 Task: Find a place to stay in Kanuma, Japan, from June 6th to June 8th for 2 guests, with 1 bedroom, 2 beds, 1 bathroom, a private room, Wifi, and self check-in, within a price range of ₹7000 to ₹12000.
Action: Mouse moved to (437, 106)
Screenshot: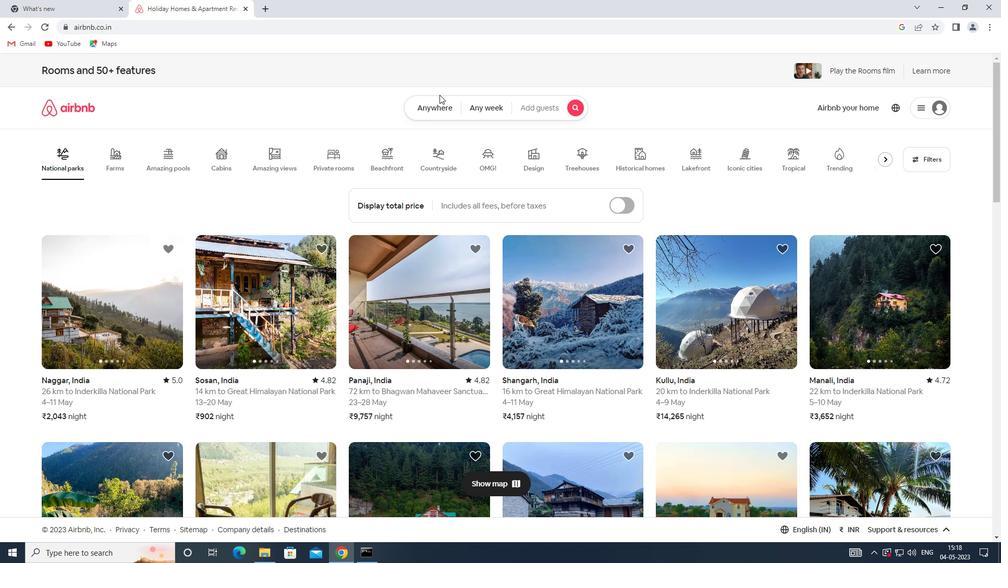 
Action: Mouse pressed left at (437, 106)
Screenshot: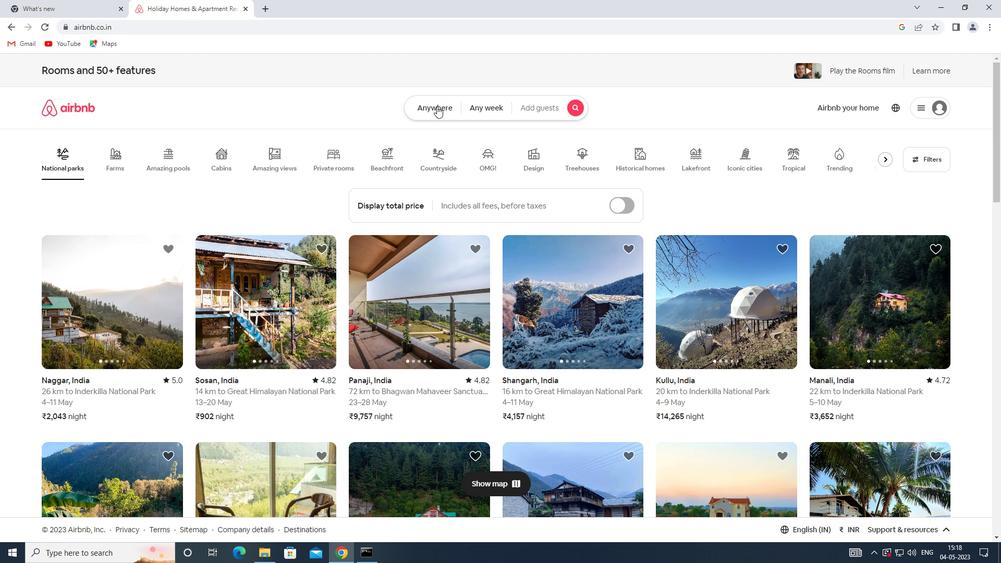 
Action: Mouse moved to (320, 158)
Screenshot: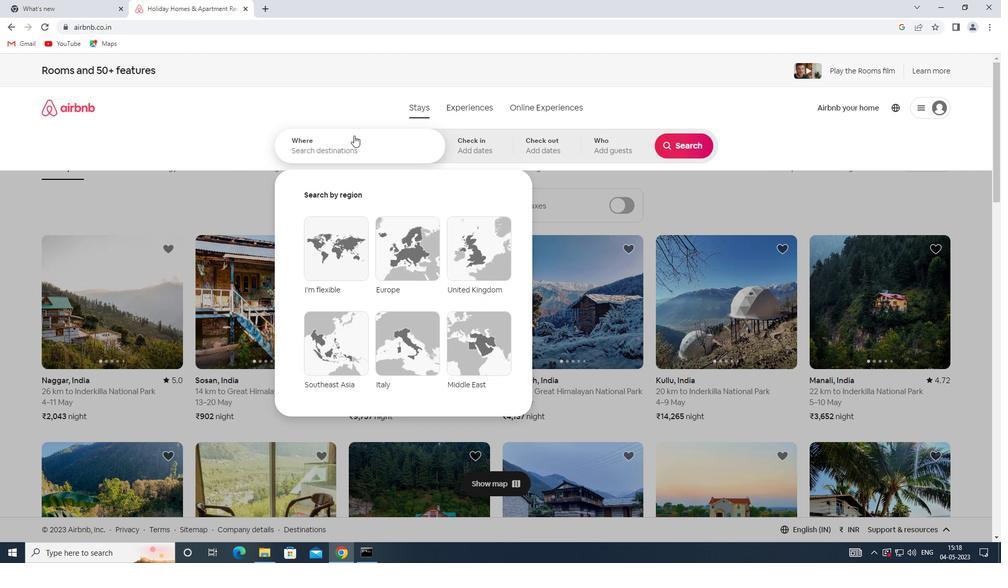 
Action: Mouse pressed left at (320, 158)
Screenshot: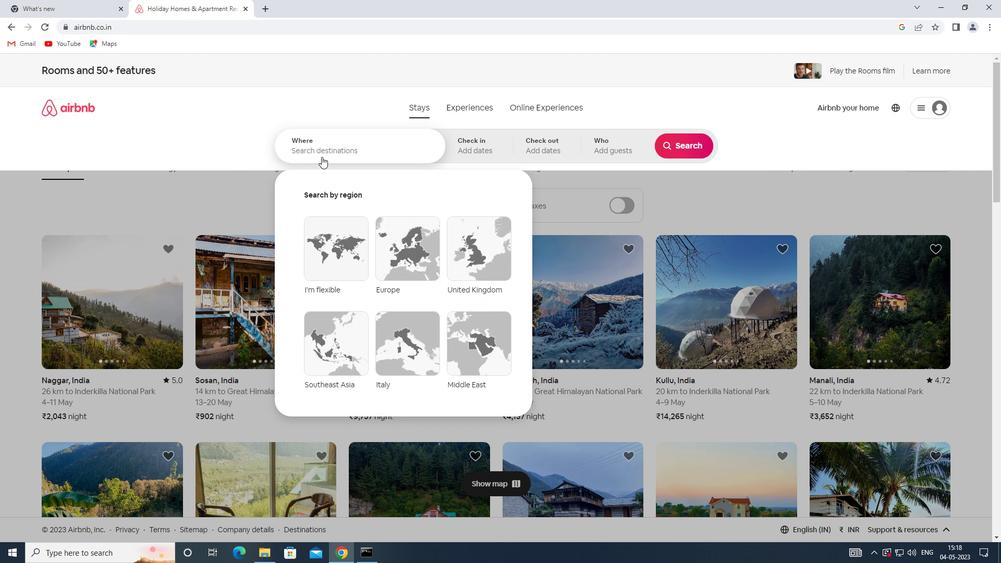 
Action: Mouse moved to (319, 158)
Screenshot: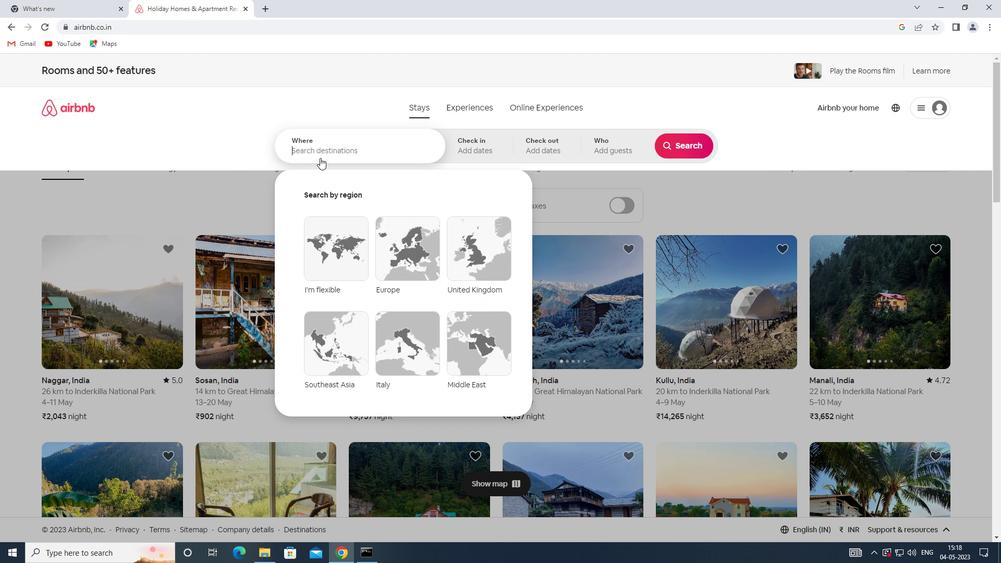 
Action: Key pressed <Key.shift>KANUMA,<Key.shift><Key.shift><Key.shift><Key.shift><Key.shift><Key.shift><Key.shift><Key.shift><Key.shift><Key.shift><Key.shift><Key.shift><Key.shift>JAPAN
Screenshot: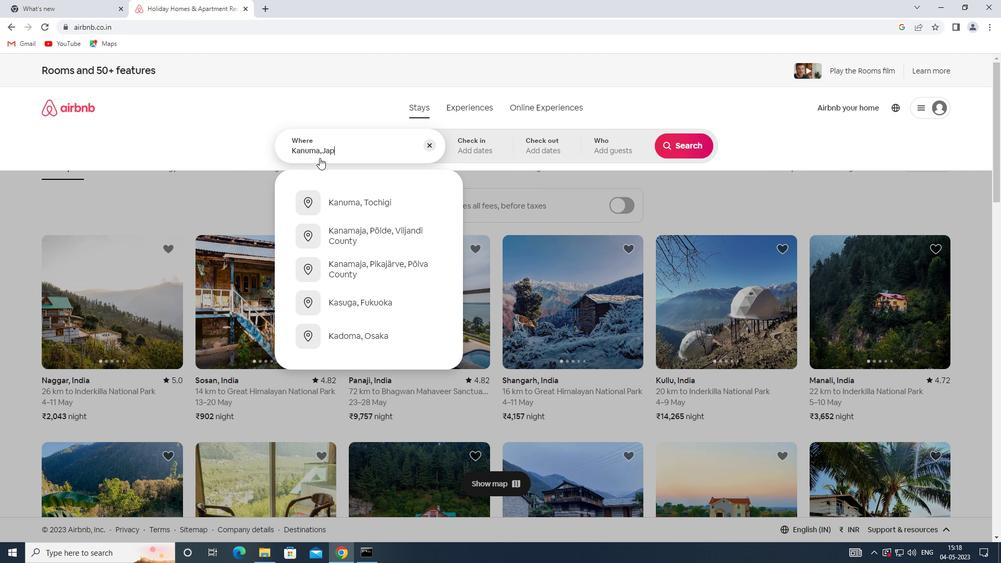 
Action: Mouse moved to (435, 150)
Screenshot: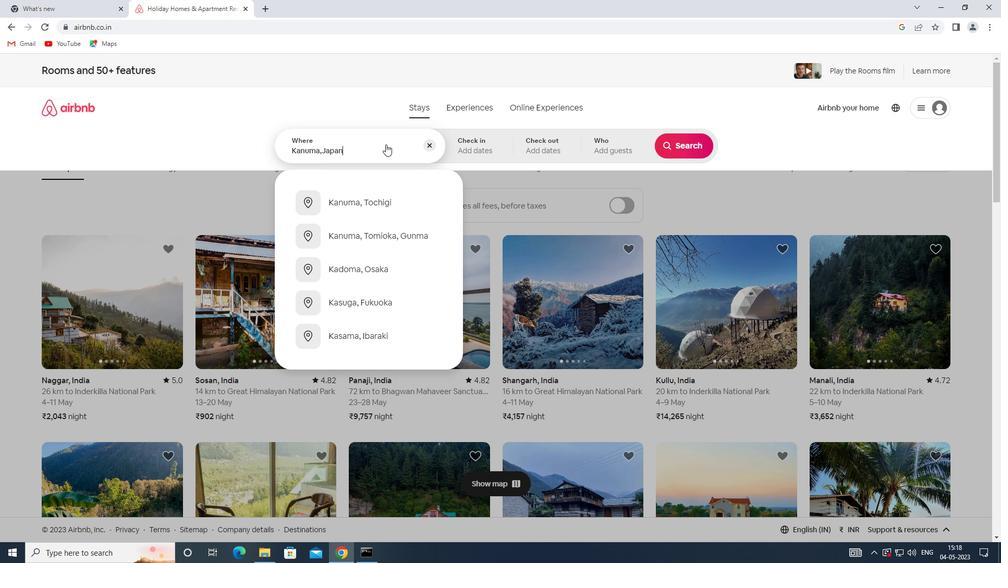 
Action: Mouse pressed left at (435, 150)
Screenshot: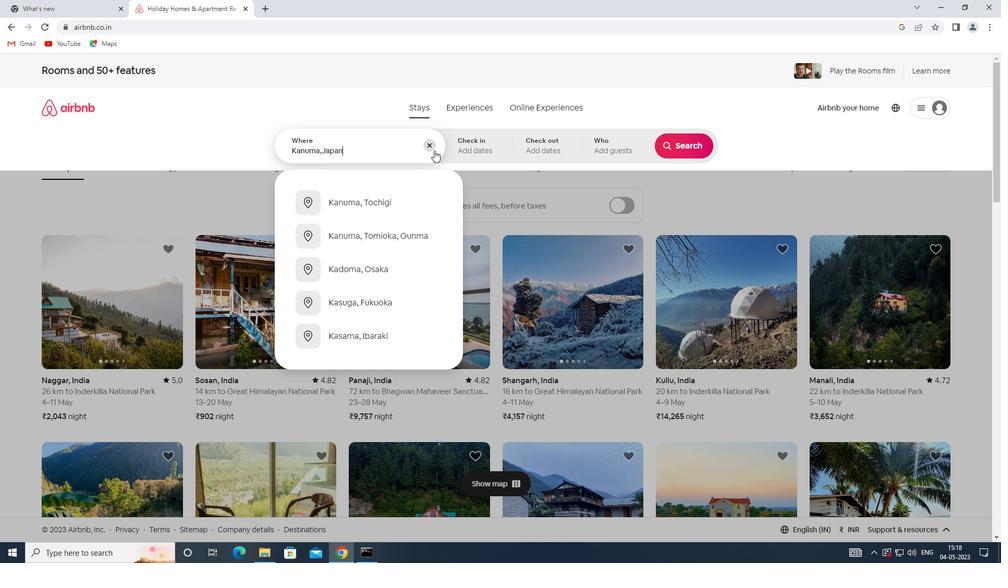 
Action: Mouse moved to (465, 152)
Screenshot: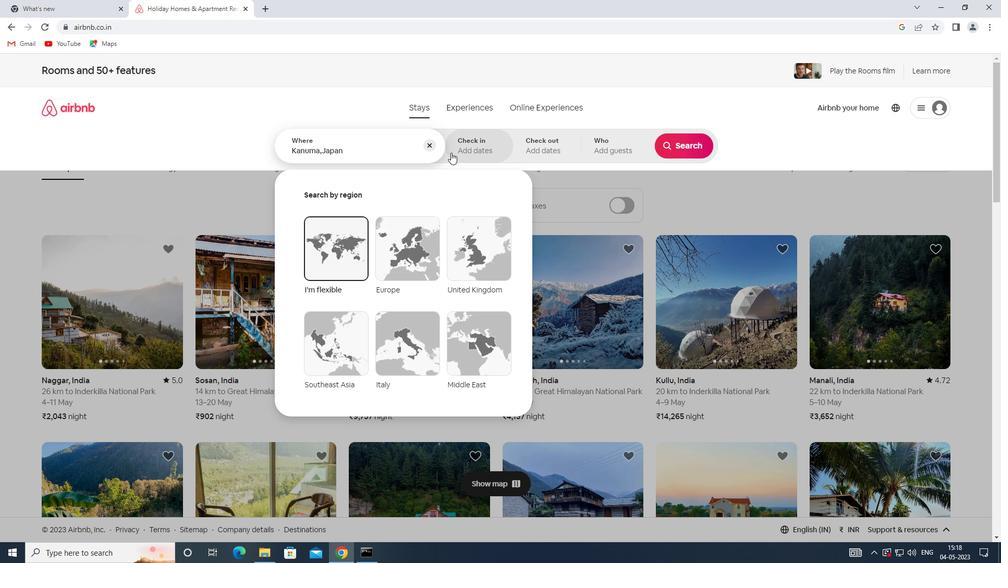 
Action: Mouse pressed left at (465, 152)
Screenshot: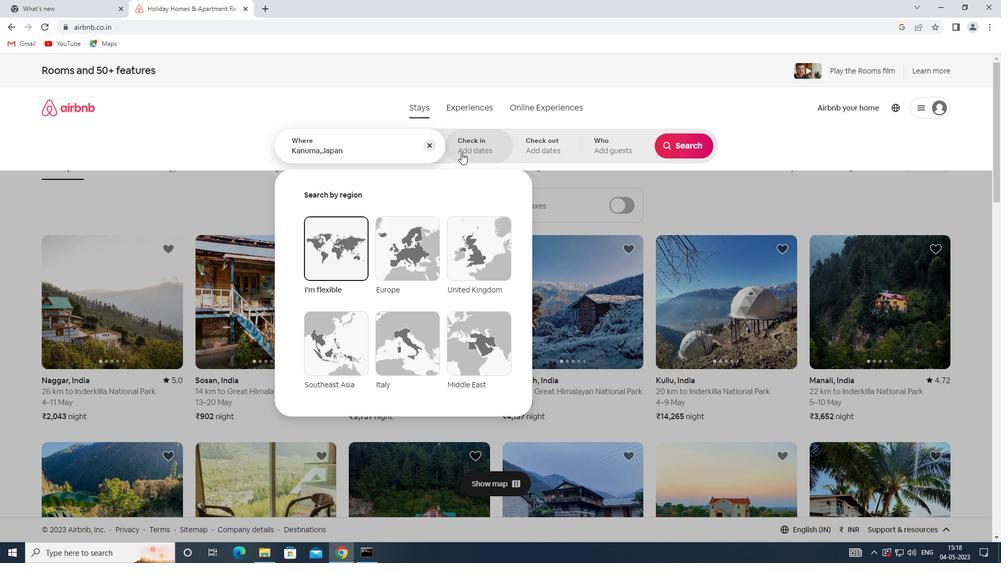 
Action: Mouse moved to (573, 298)
Screenshot: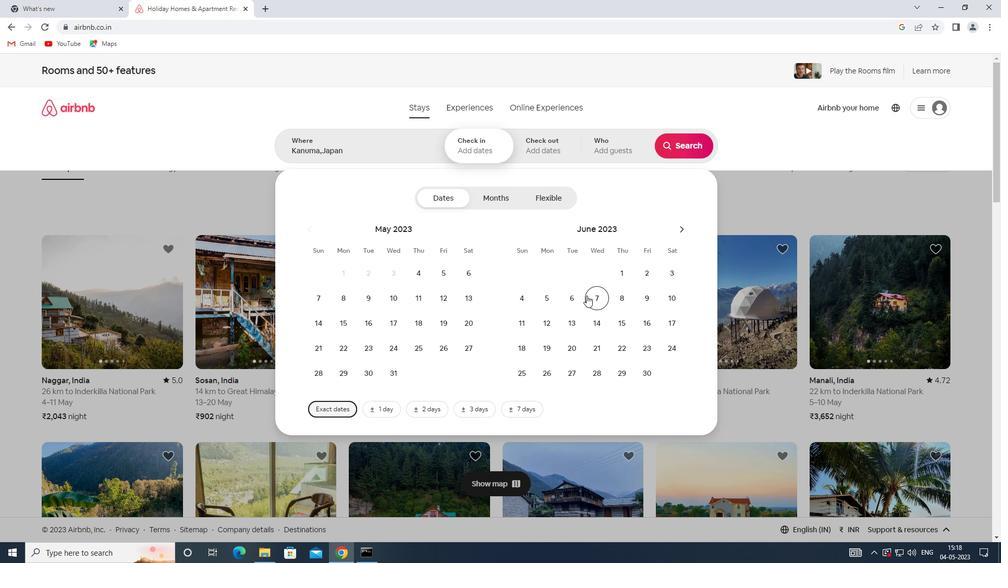 
Action: Mouse pressed left at (573, 298)
Screenshot: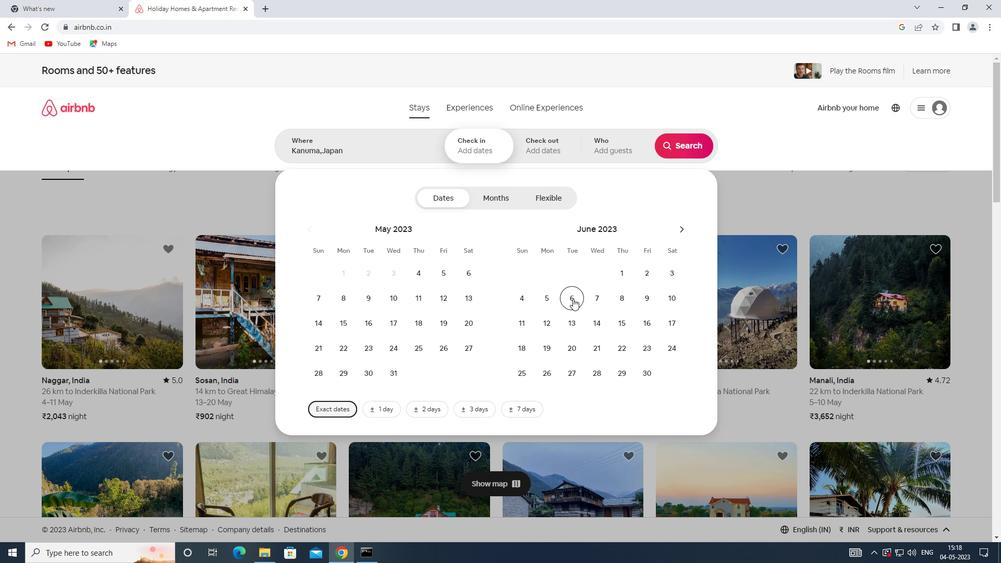 
Action: Mouse moved to (618, 298)
Screenshot: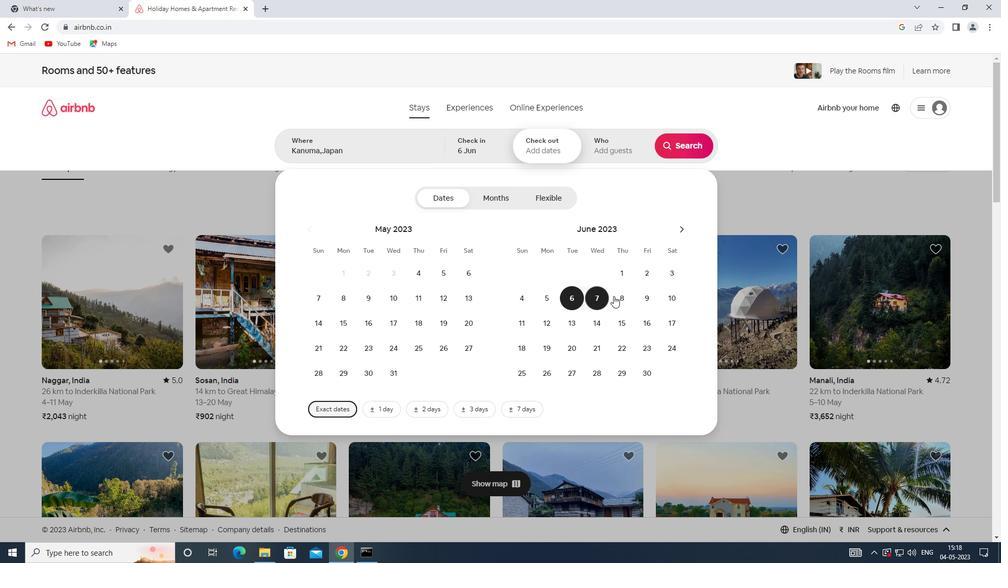 
Action: Mouse pressed left at (618, 298)
Screenshot: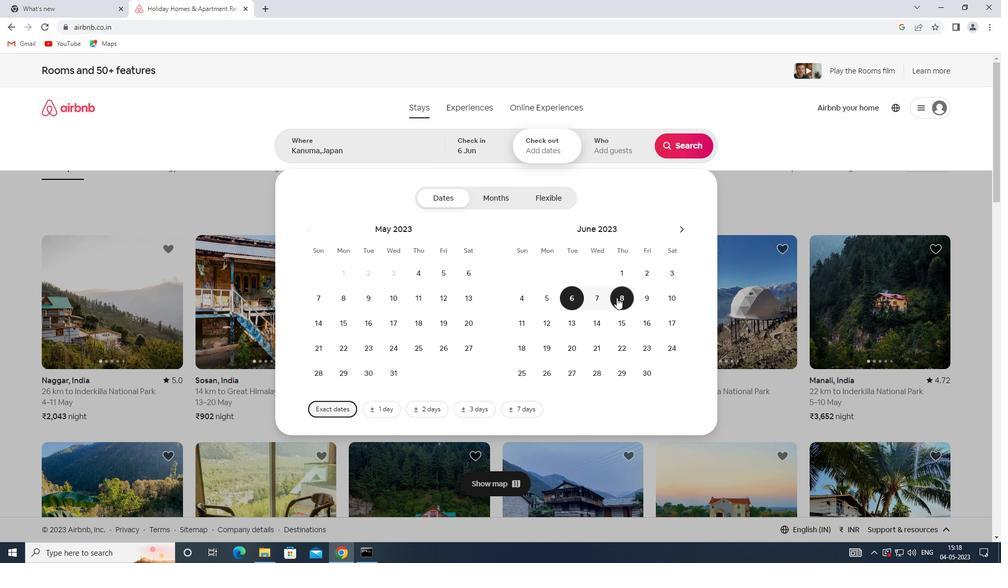 
Action: Mouse moved to (609, 146)
Screenshot: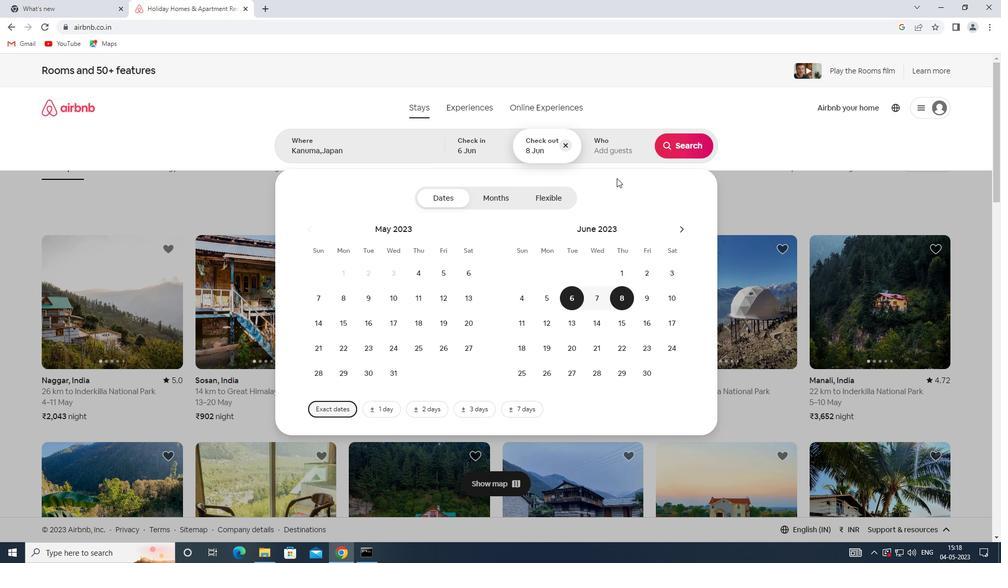 
Action: Mouse pressed left at (609, 146)
Screenshot: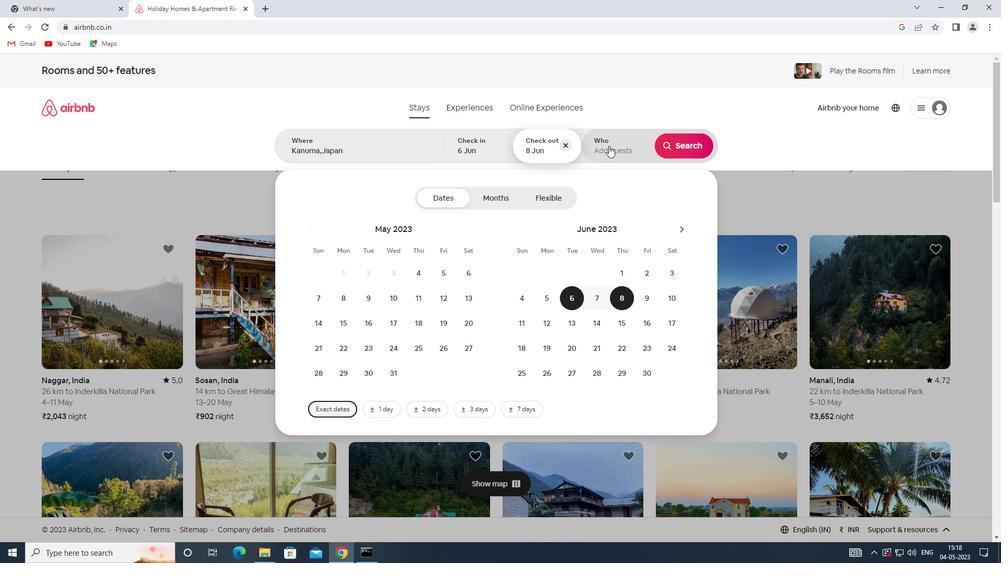 
Action: Mouse moved to (688, 199)
Screenshot: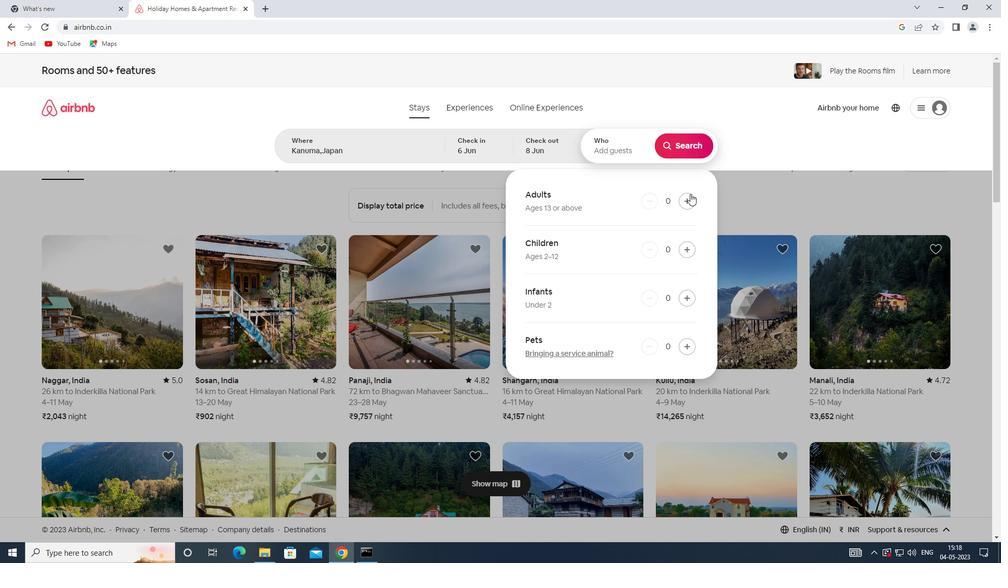 
Action: Mouse pressed left at (688, 199)
Screenshot: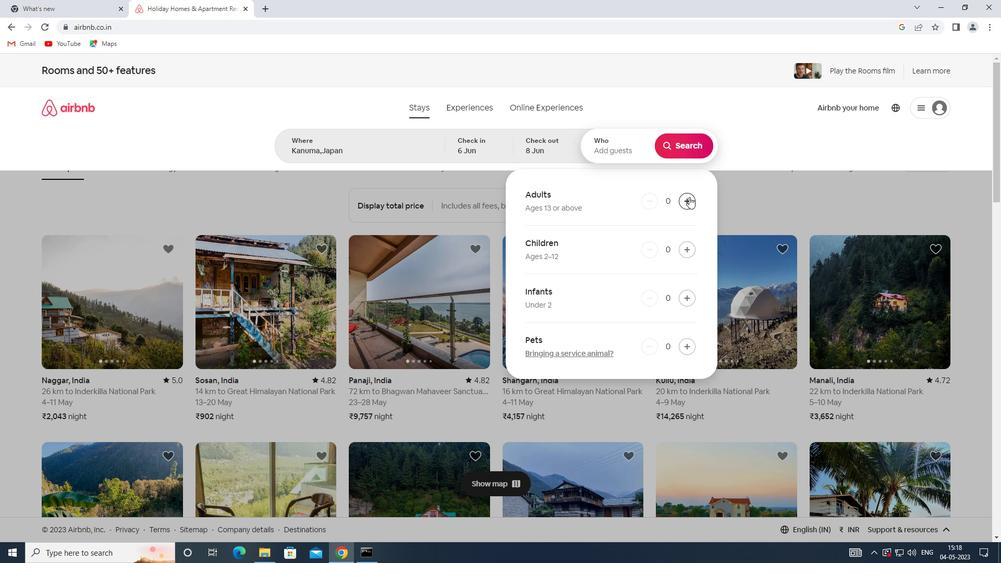 
Action: Mouse moved to (688, 200)
Screenshot: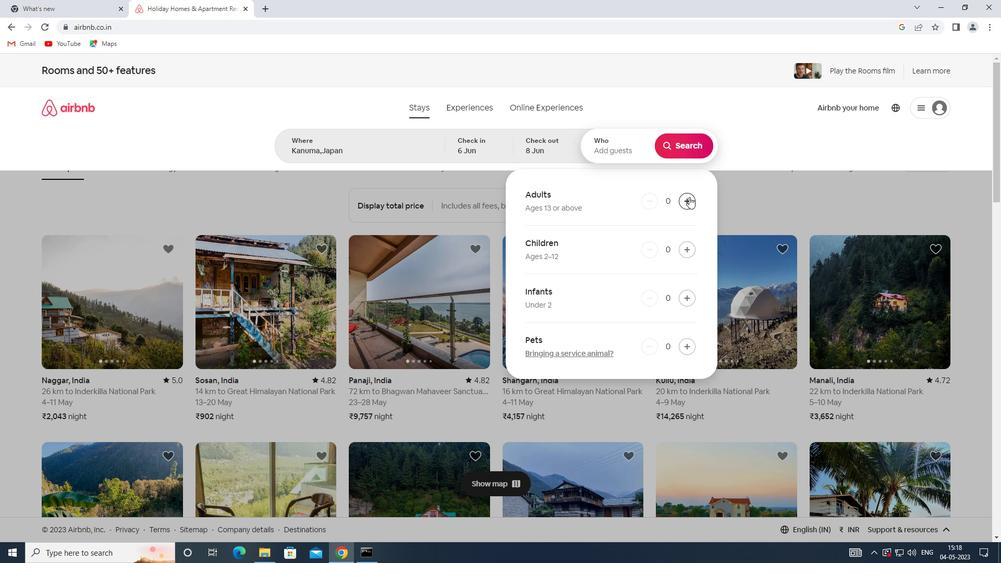 
Action: Mouse pressed left at (688, 200)
Screenshot: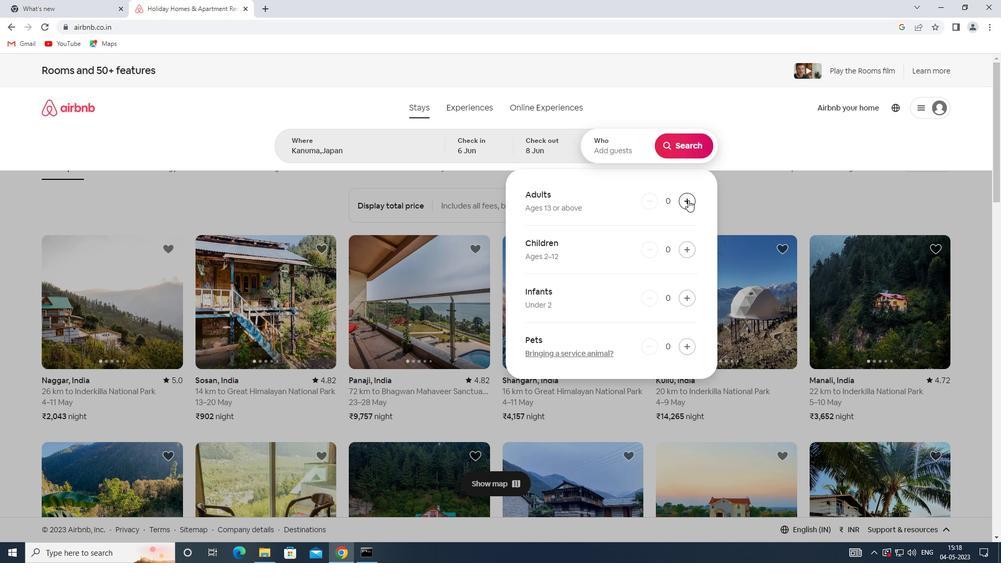
Action: Mouse moved to (686, 144)
Screenshot: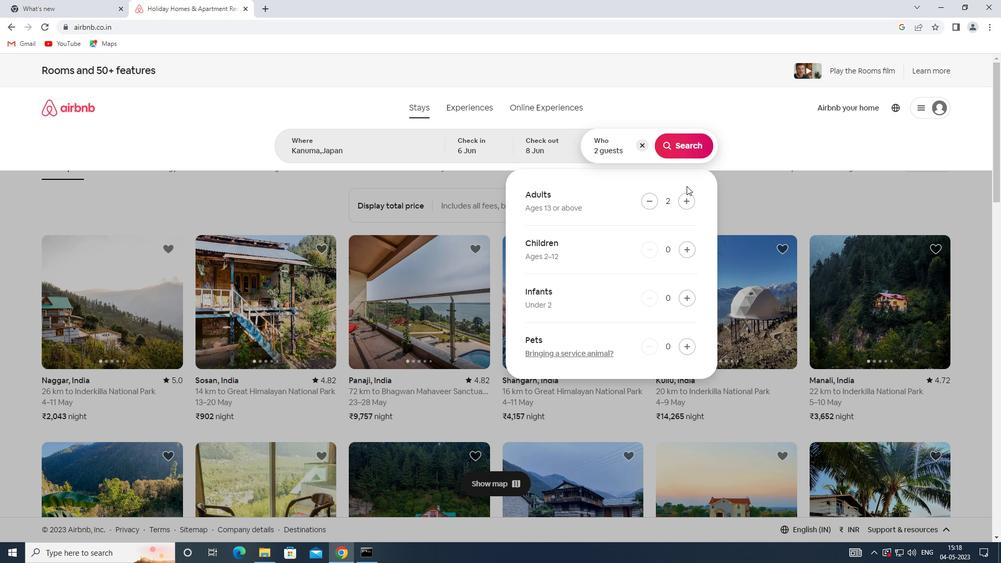 
Action: Mouse pressed left at (686, 144)
Screenshot: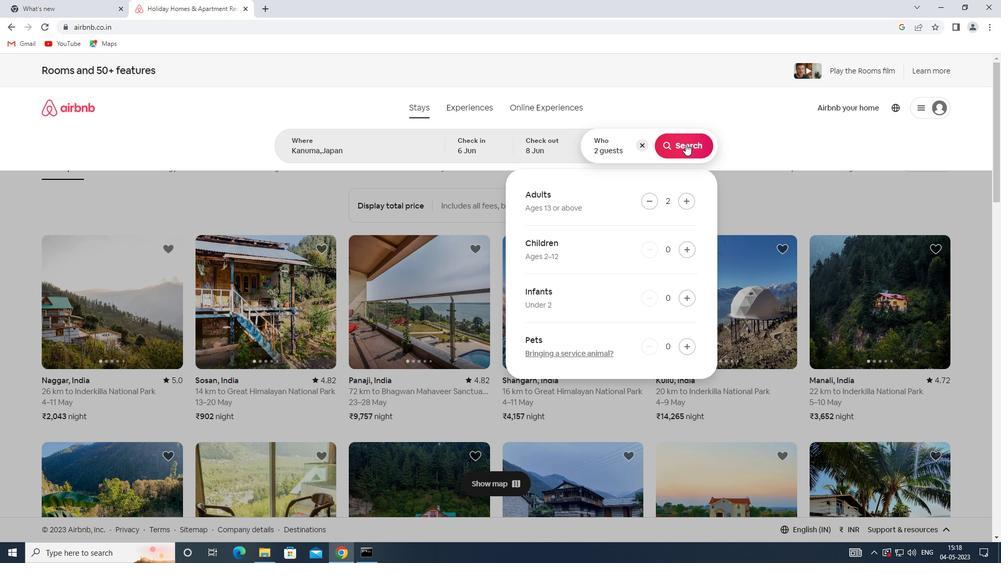 
Action: Mouse moved to (965, 114)
Screenshot: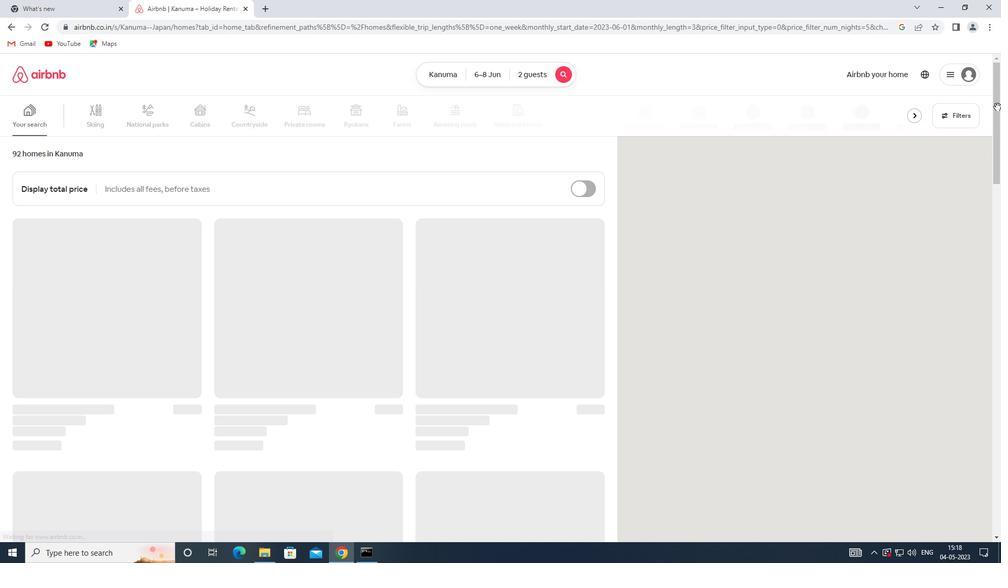 
Action: Mouse pressed left at (965, 114)
Screenshot: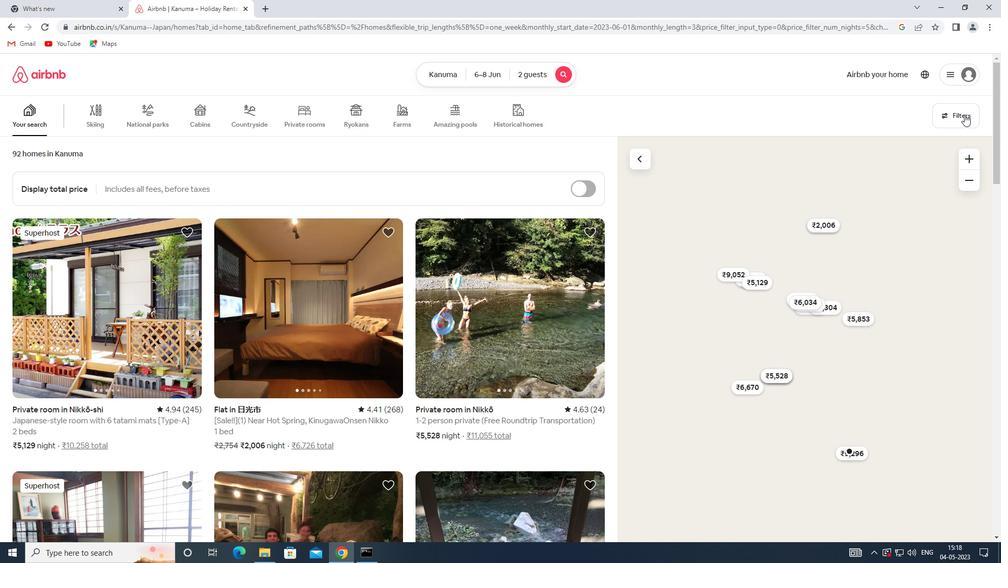 
Action: Mouse moved to (370, 243)
Screenshot: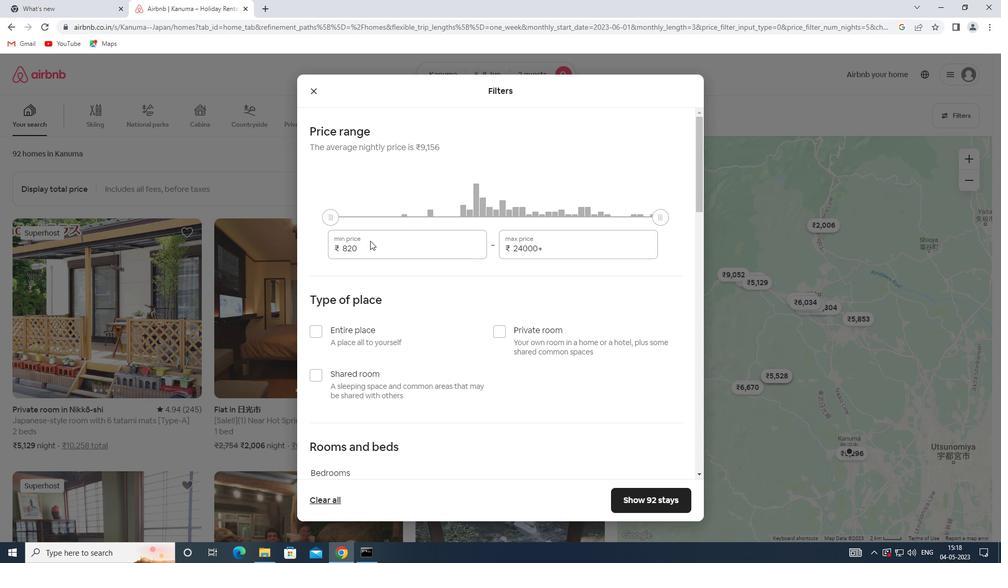 
Action: Mouse pressed left at (370, 243)
Screenshot: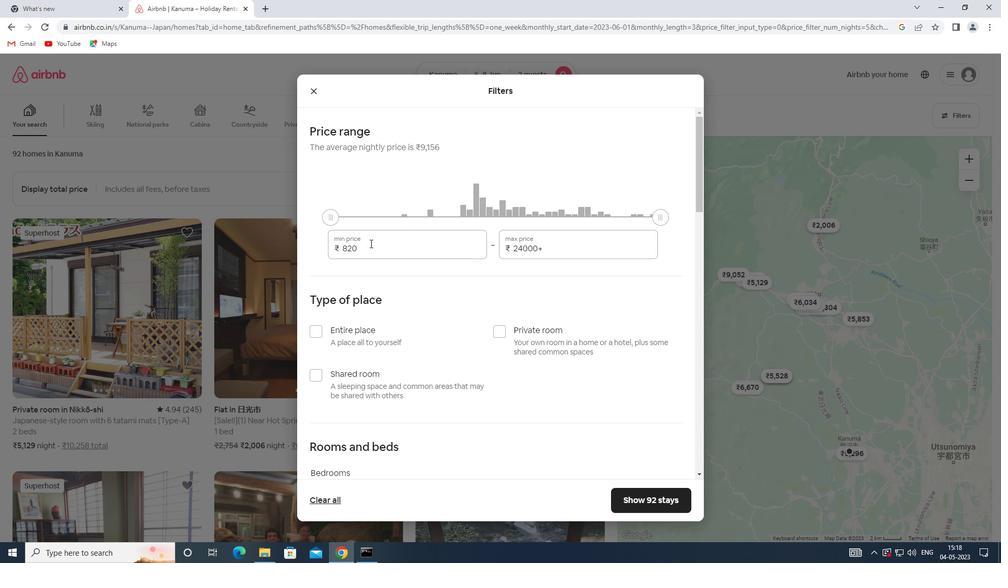 
Action: Mouse moved to (325, 244)
Screenshot: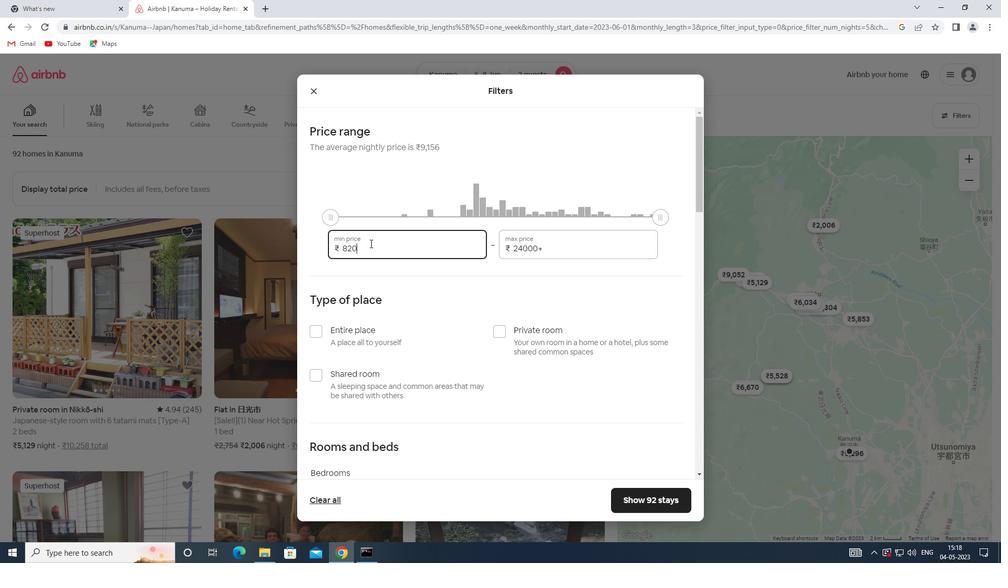 
Action: Key pressed 7000
Screenshot: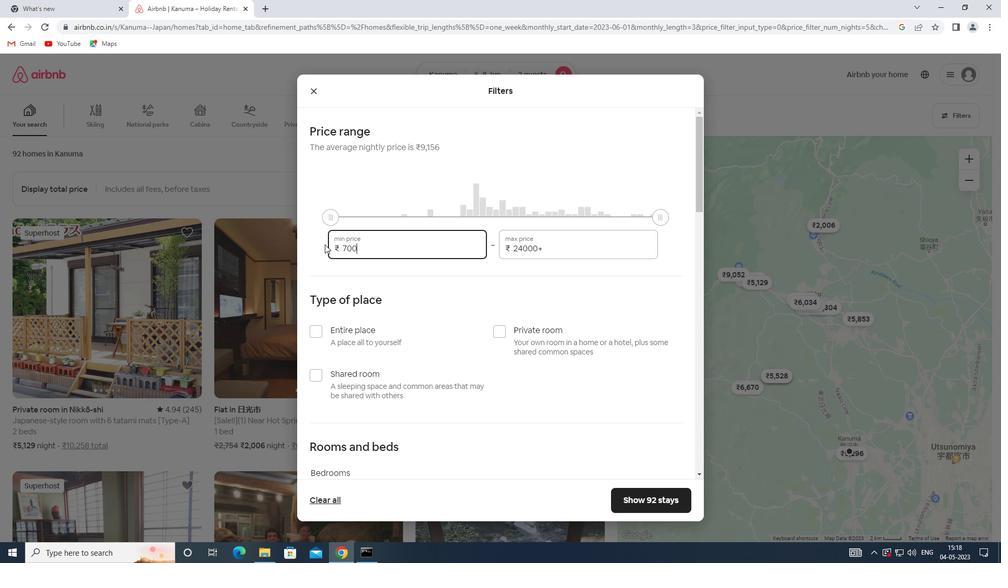 
Action: Mouse moved to (554, 248)
Screenshot: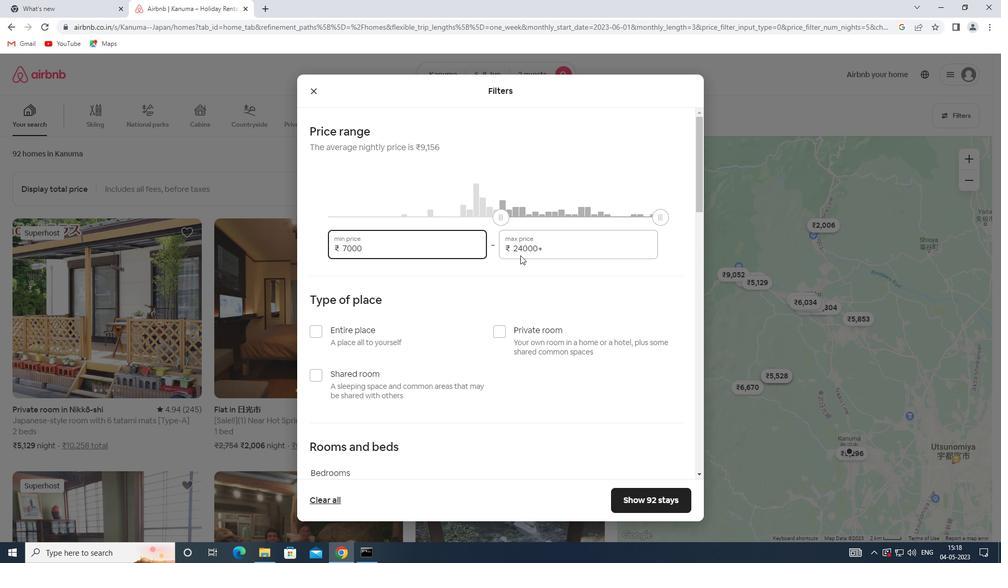 
Action: Mouse pressed left at (554, 248)
Screenshot: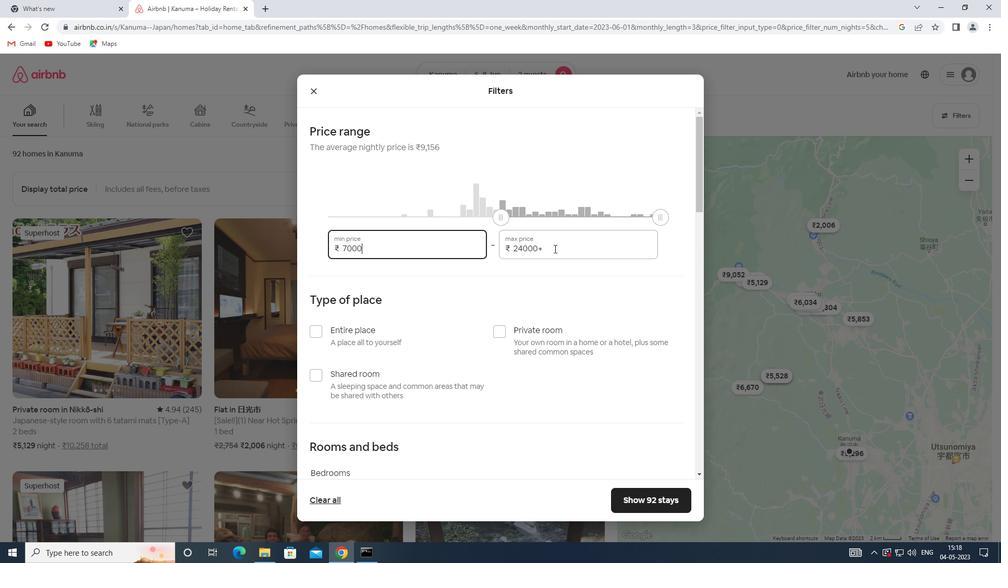 
Action: Mouse moved to (453, 256)
Screenshot: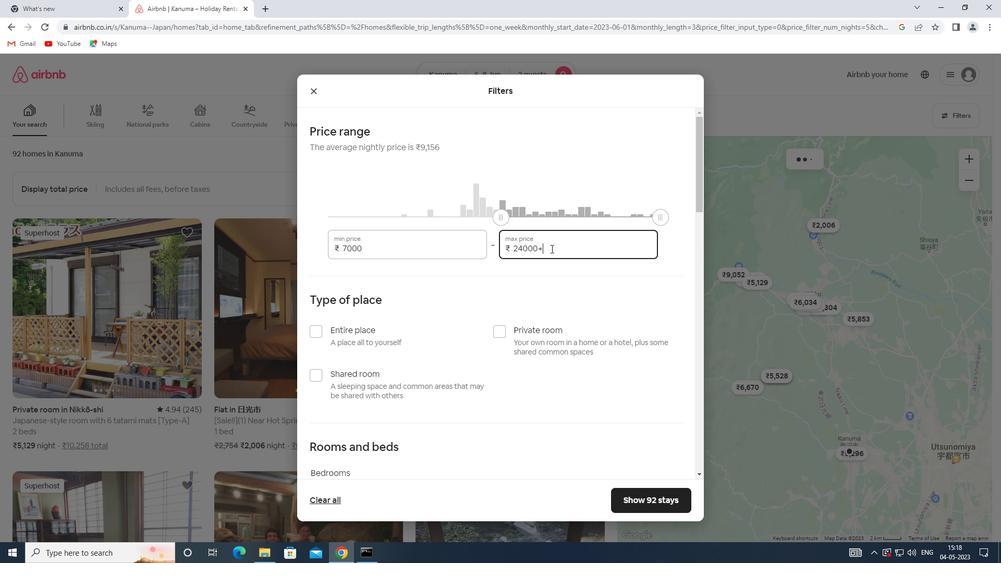 
Action: Key pressed 12000
Screenshot: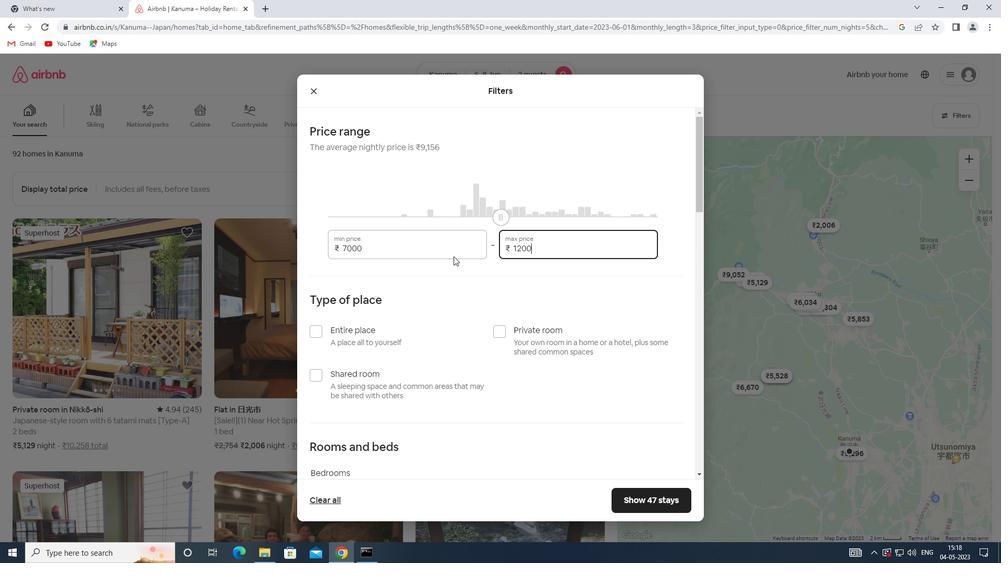 
Action: Mouse scrolled (453, 256) with delta (0, 0)
Screenshot: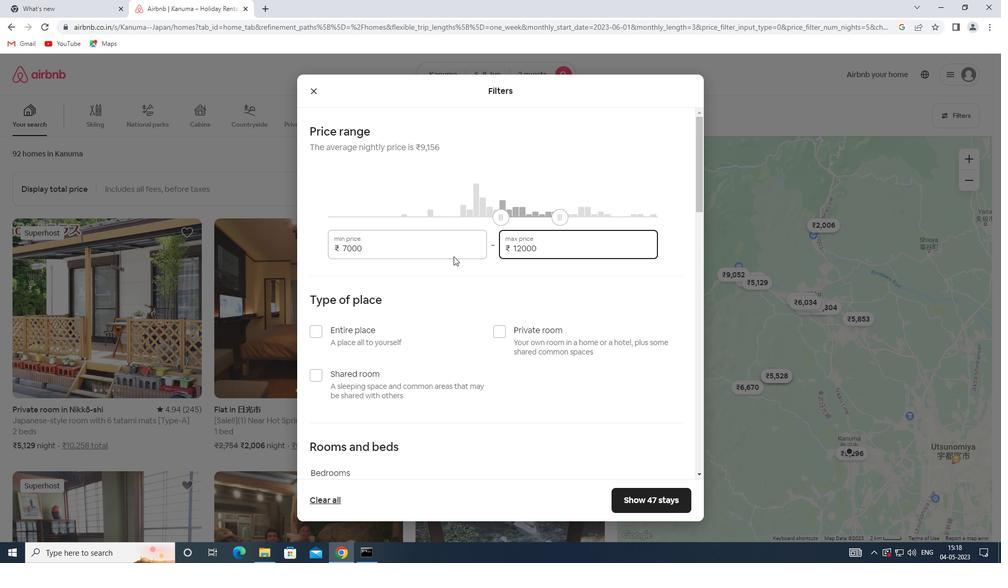 
Action: Mouse scrolled (453, 256) with delta (0, 0)
Screenshot: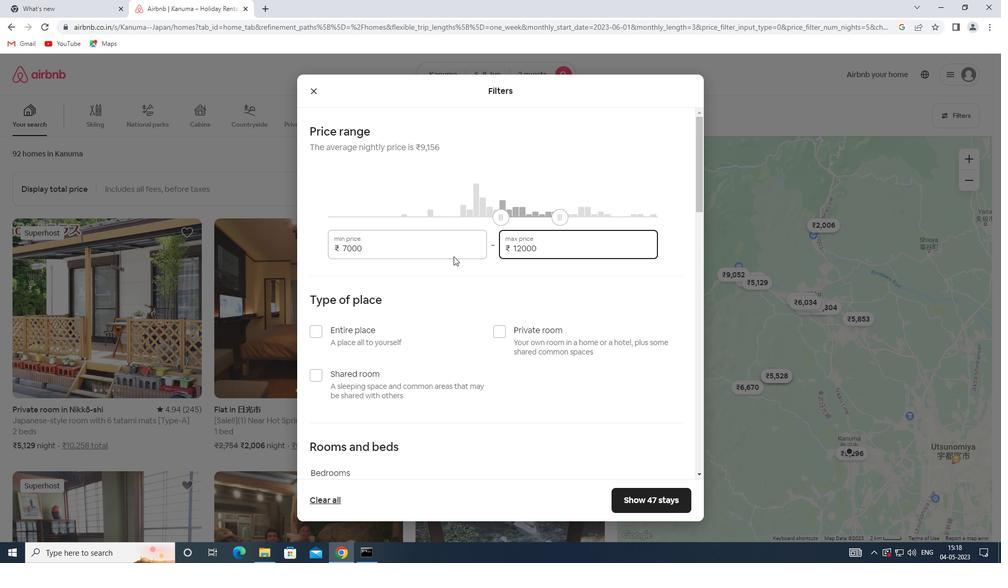 
Action: Mouse moved to (501, 226)
Screenshot: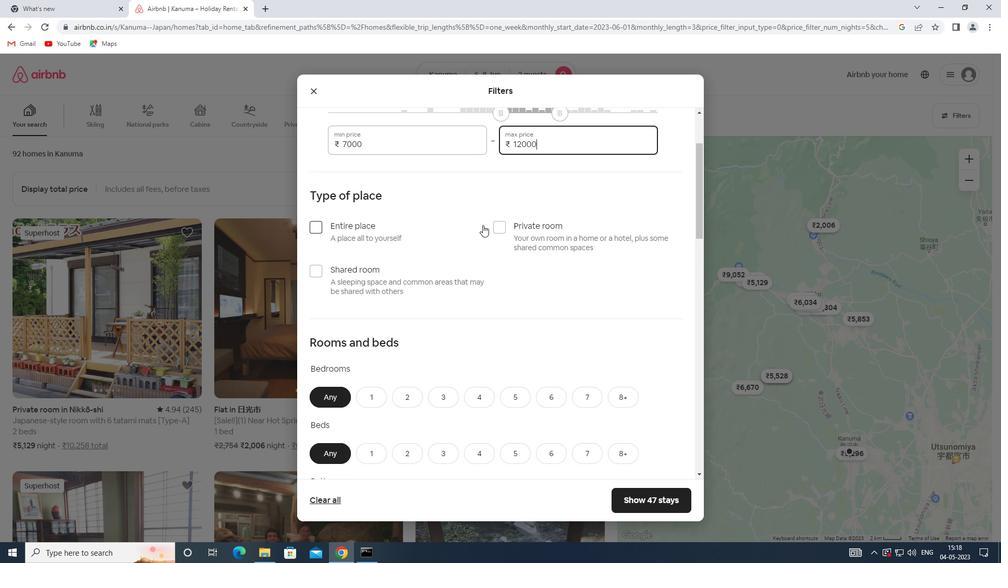 
Action: Mouse pressed left at (501, 226)
Screenshot: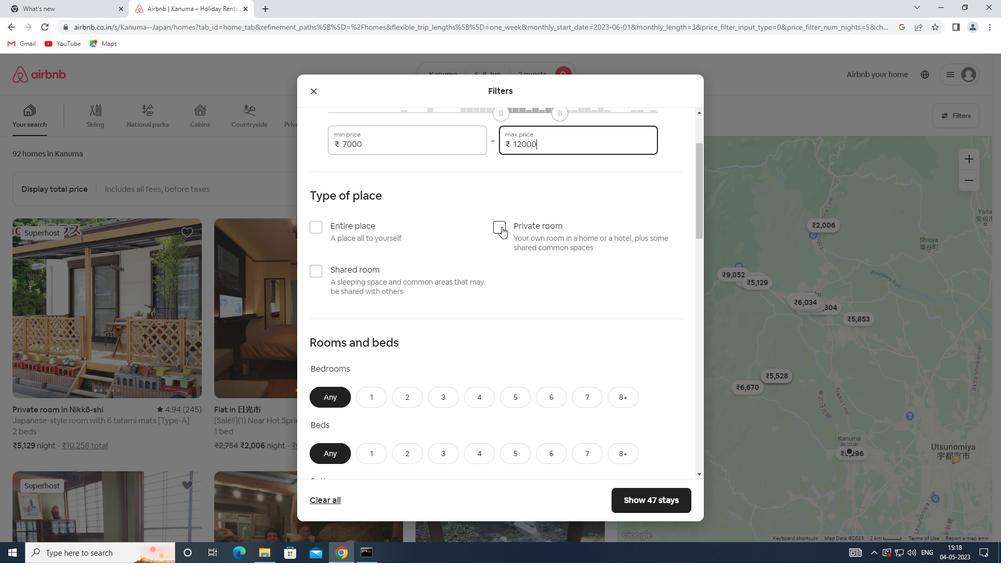 
Action: Mouse moved to (414, 259)
Screenshot: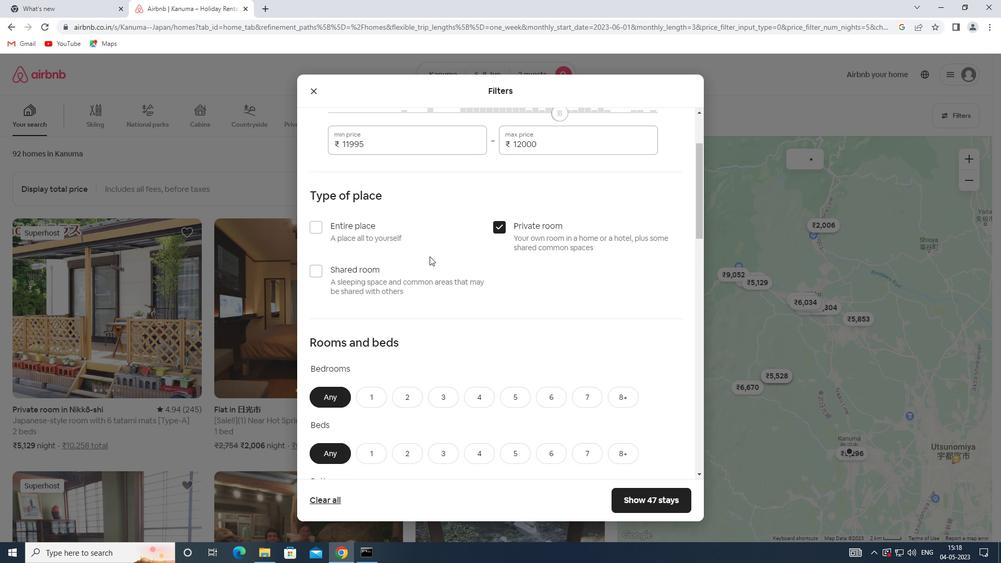 
Action: Mouse scrolled (414, 258) with delta (0, 0)
Screenshot: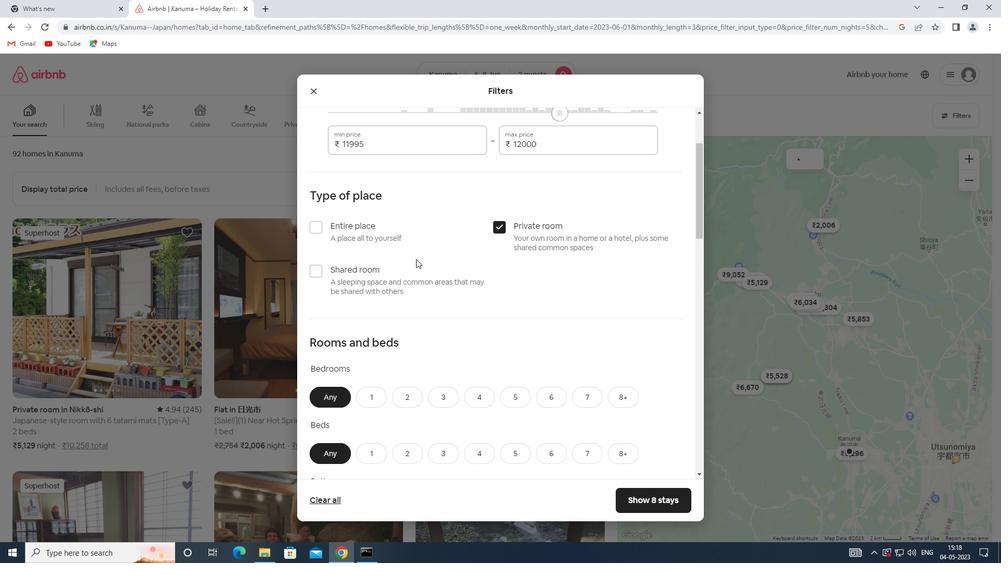 
Action: Mouse scrolled (414, 258) with delta (0, 0)
Screenshot: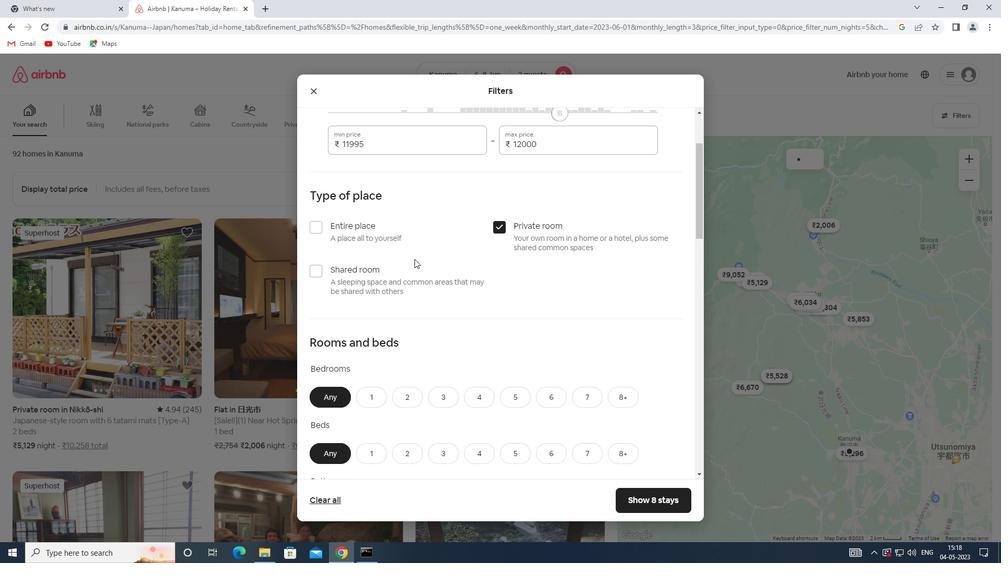 
Action: Mouse scrolled (414, 258) with delta (0, 0)
Screenshot: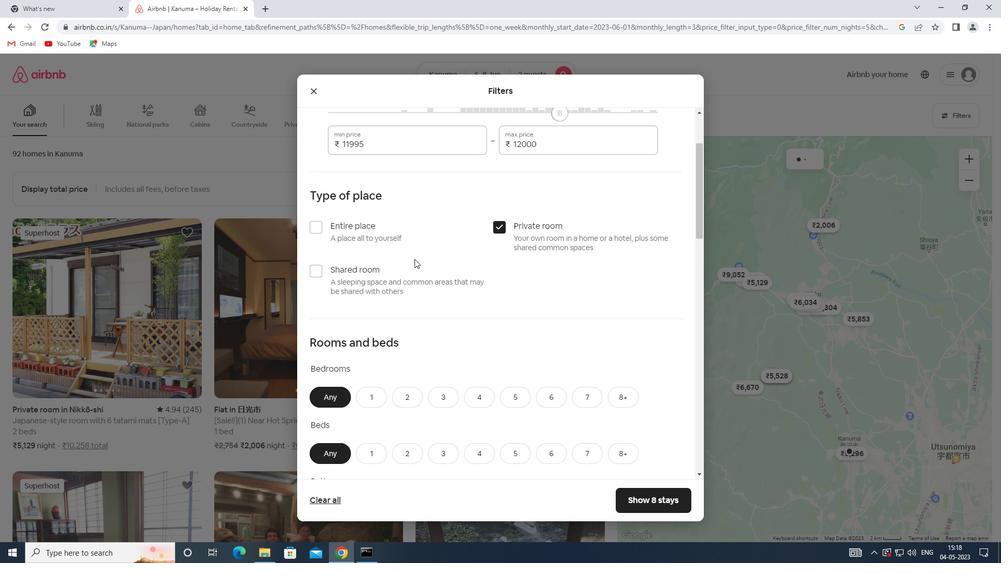 
Action: Mouse moved to (386, 241)
Screenshot: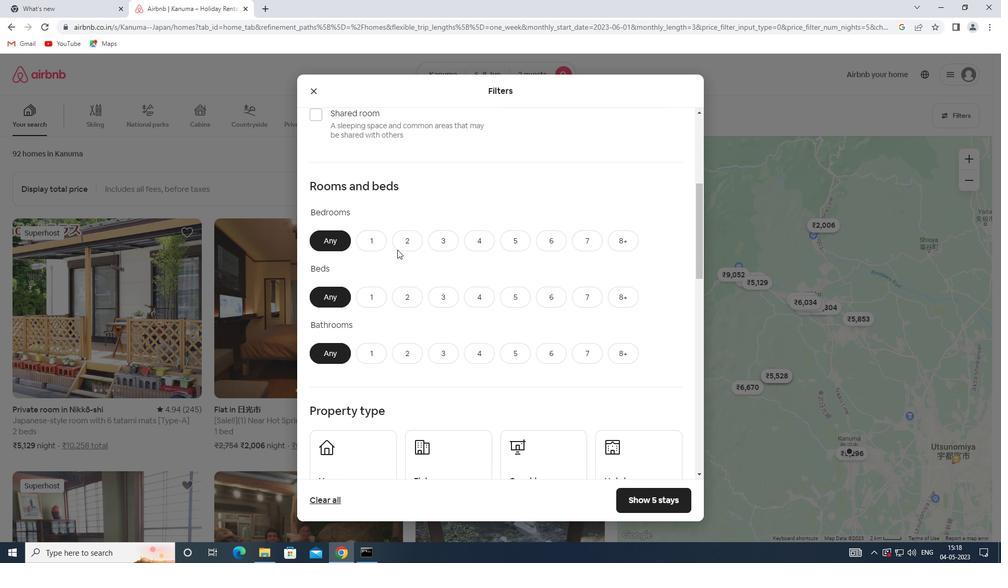 
Action: Mouse pressed left at (386, 241)
Screenshot: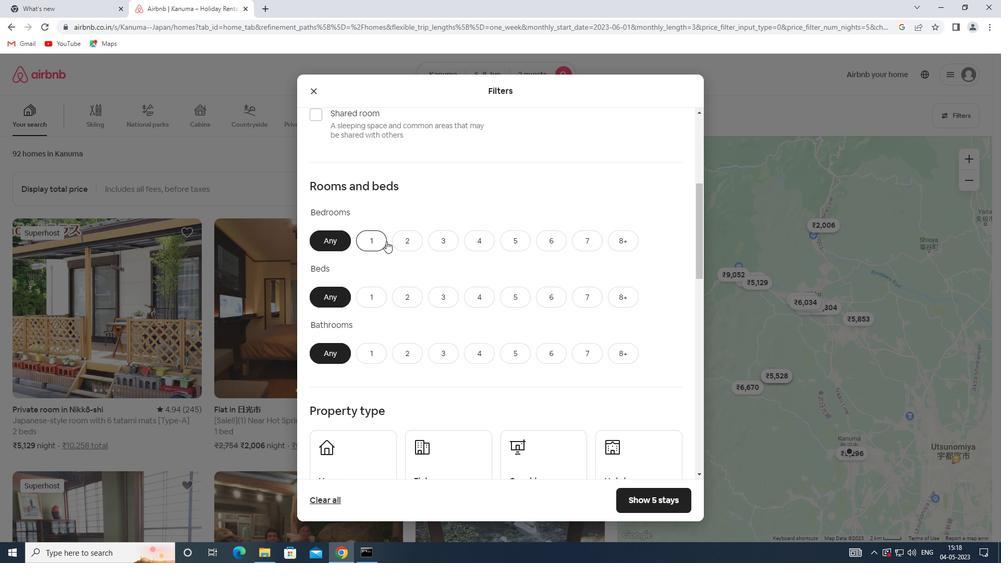 
Action: Mouse moved to (404, 289)
Screenshot: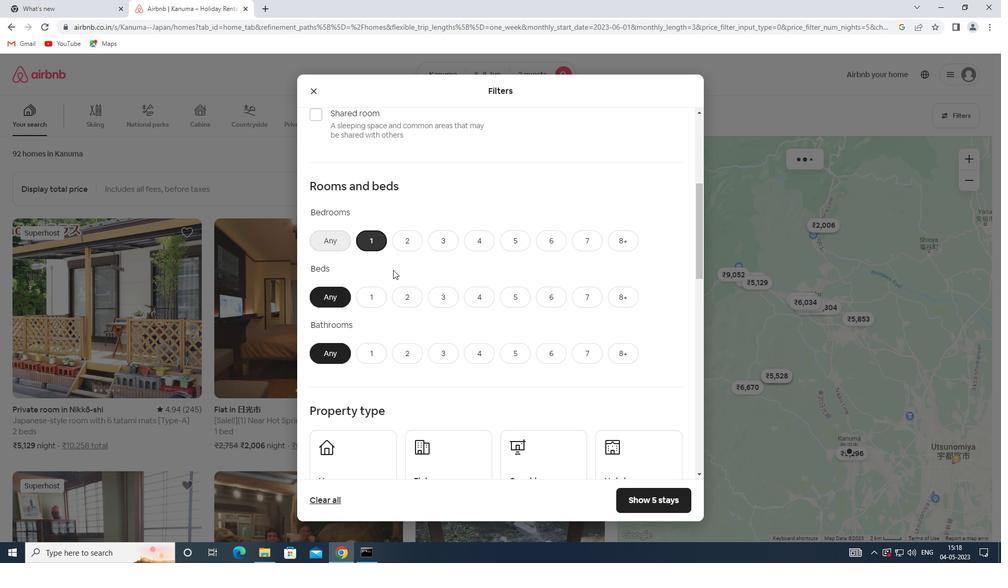 
Action: Mouse pressed left at (404, 289)
Screenshot: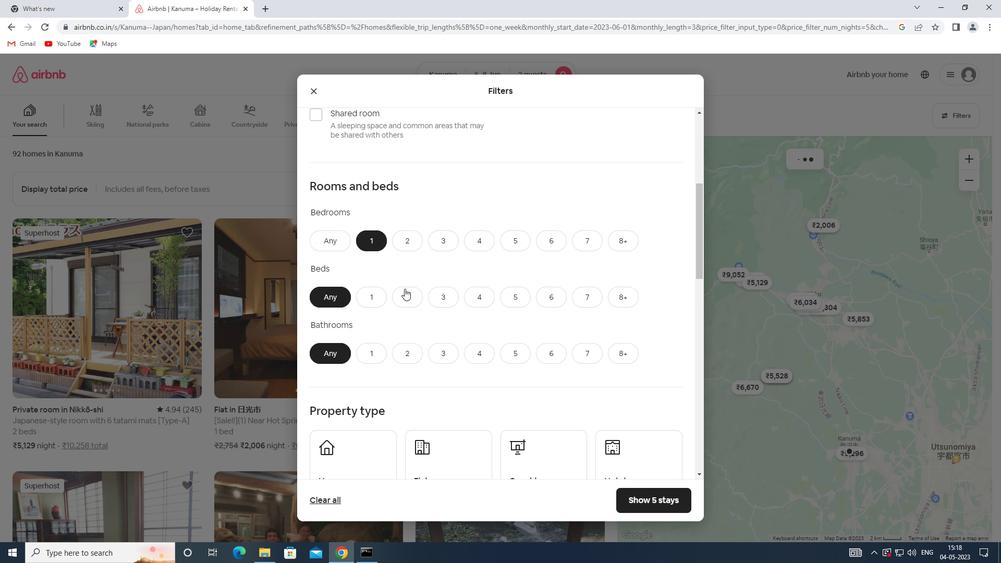 
Action: Mouse moved to (376, 350)
Screenshot: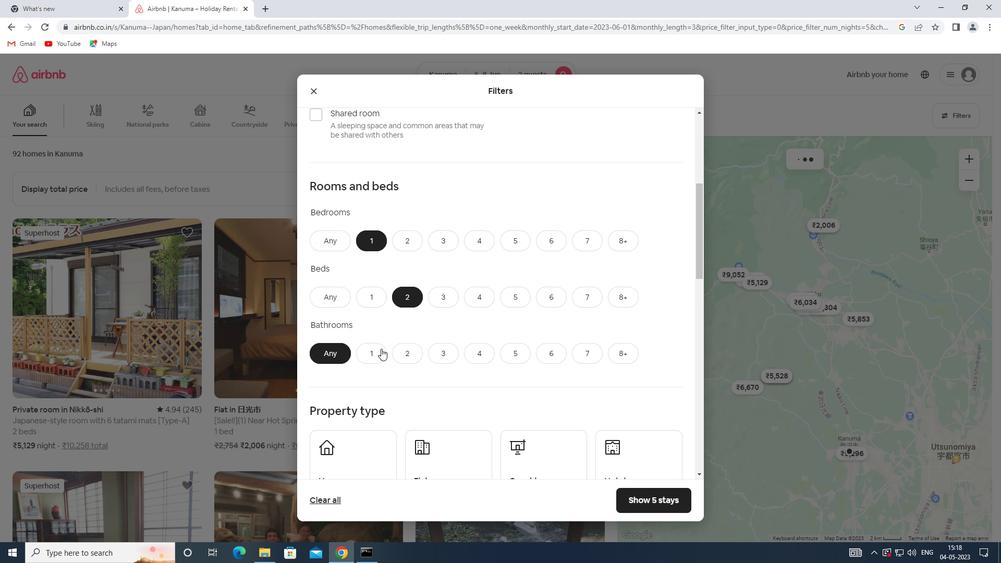 
Action: Mouse pressed left at (376, 350)
Screenshot: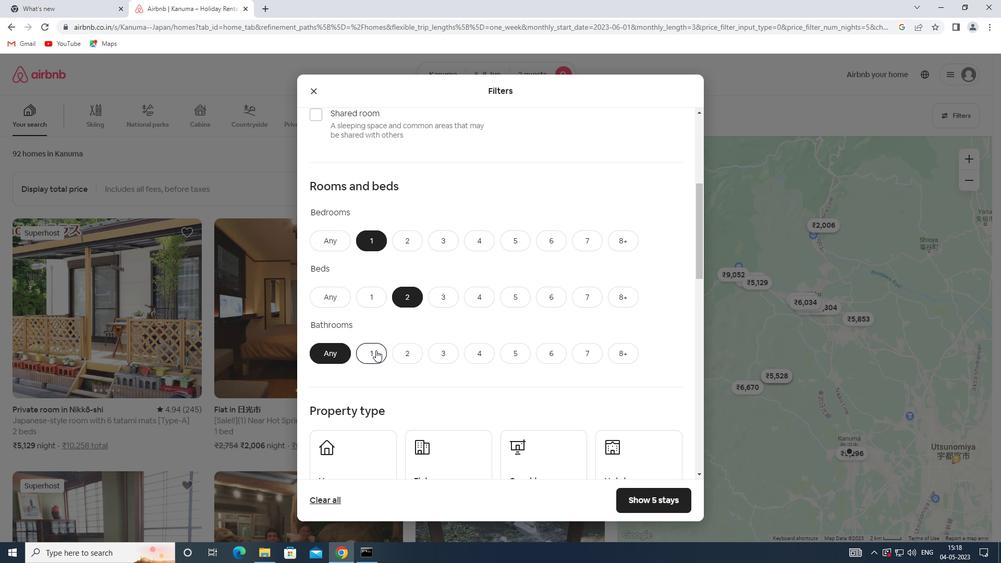 
Action: Mouse scrolled (376, 350) with delta (0, 0)
Screenshot: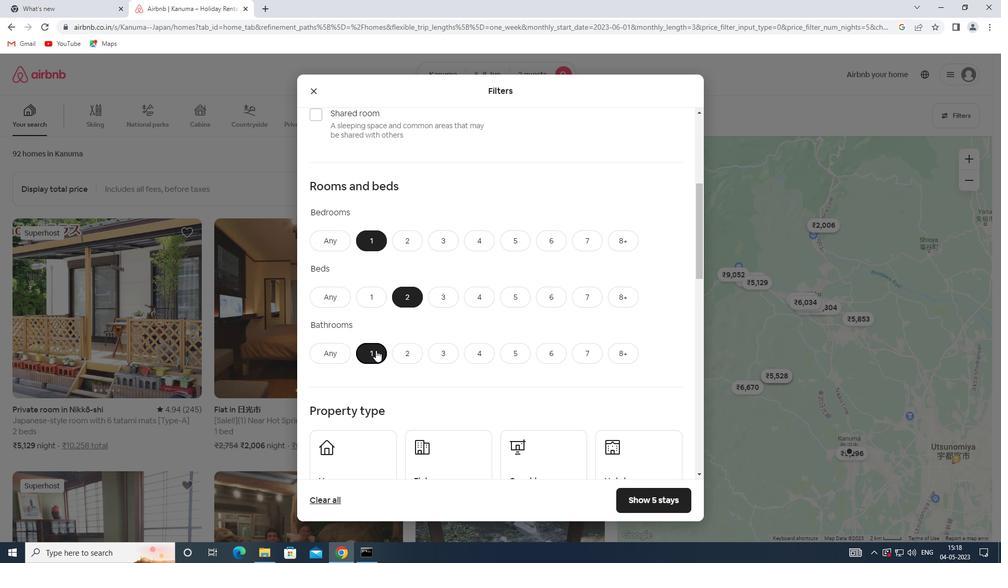 
Action: Mouse moved to (377, 350)
Screenshot: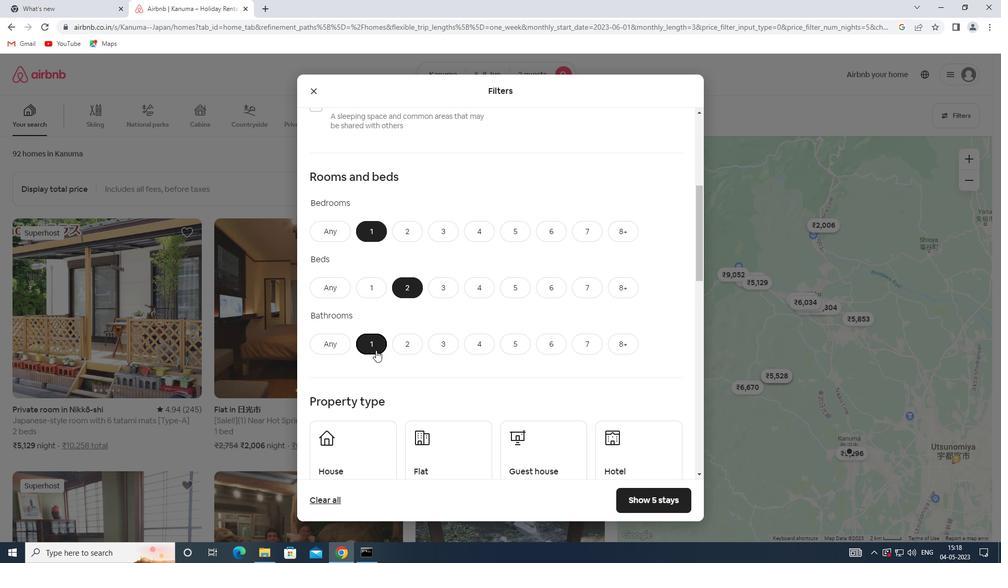 
Action: Mouse scrolled (377, 350) with delta (0, 0)
Screenshot: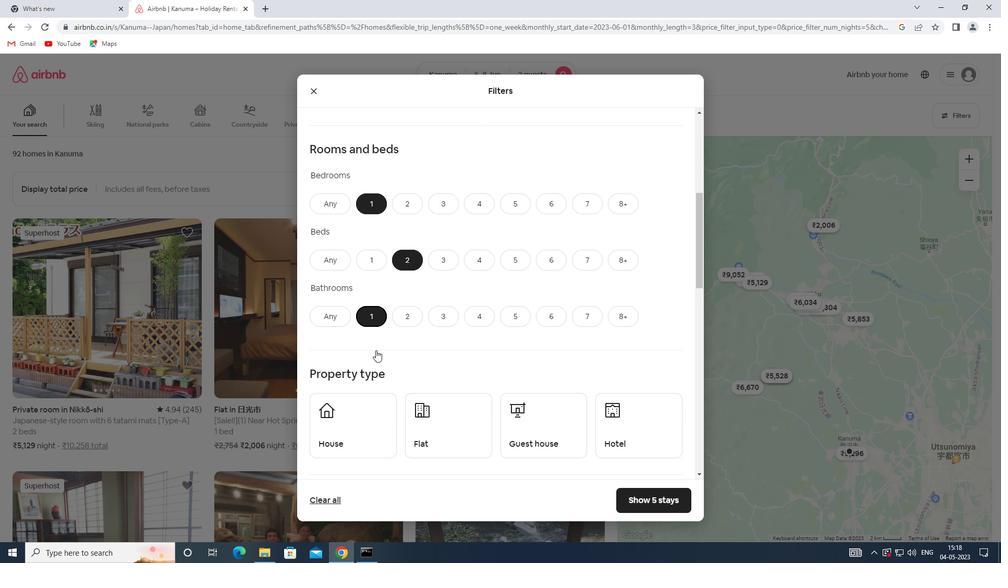 
Action: Mouse moved to (377, 351)
Screenshot: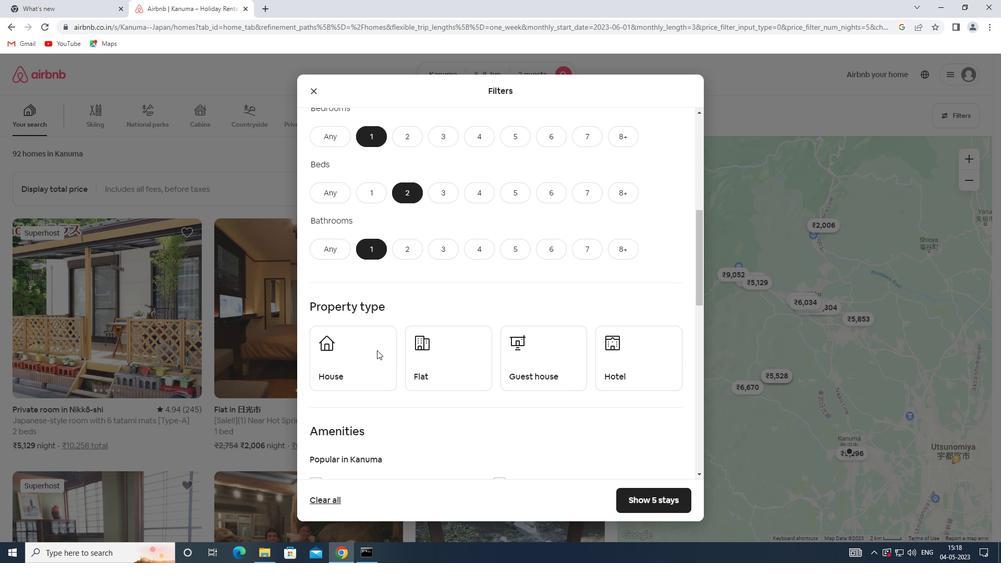 
Action: Mouse pressed left at (377, 351)
Screenshot: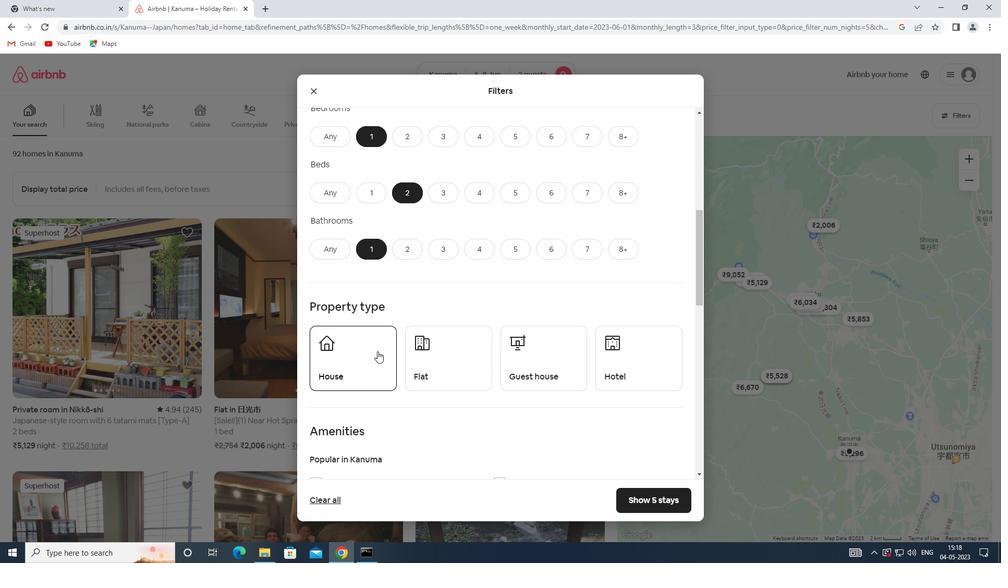 
Action: Mouse moved to (438, 359)
Screenshot: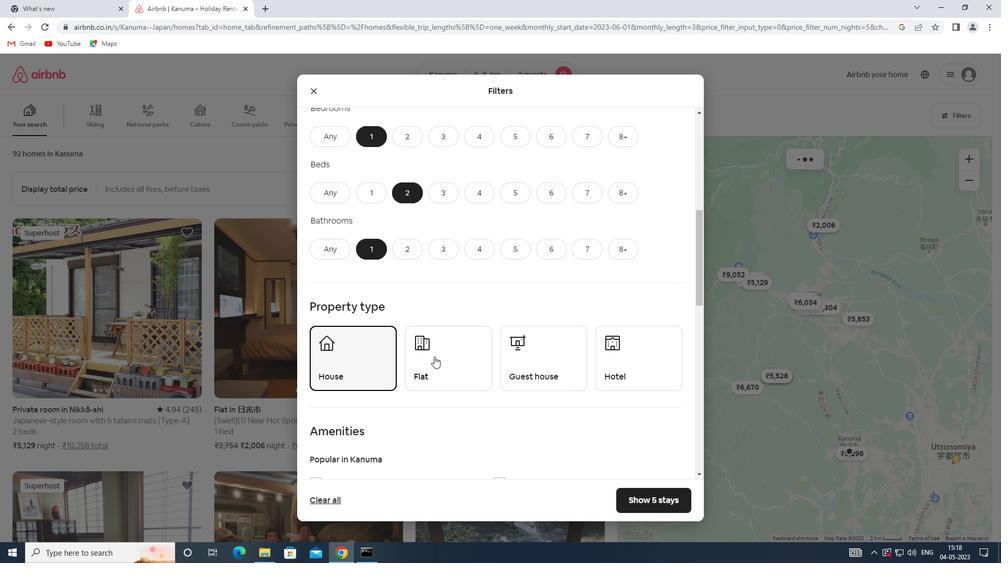 
Action: Mouse pressed left at (438, 359)
Screenshot: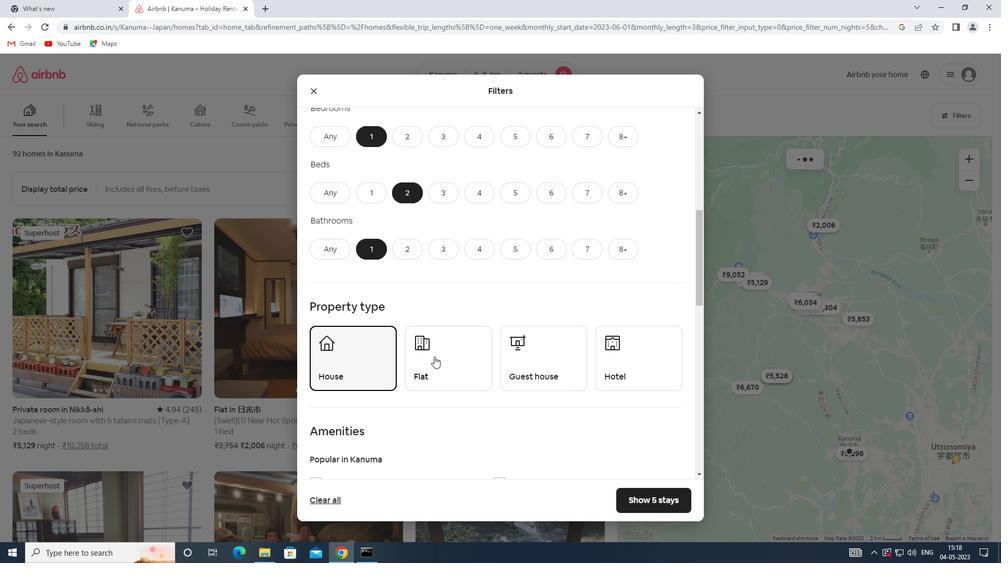 
Action: Mouse moved to (525, 365)
Screenshot: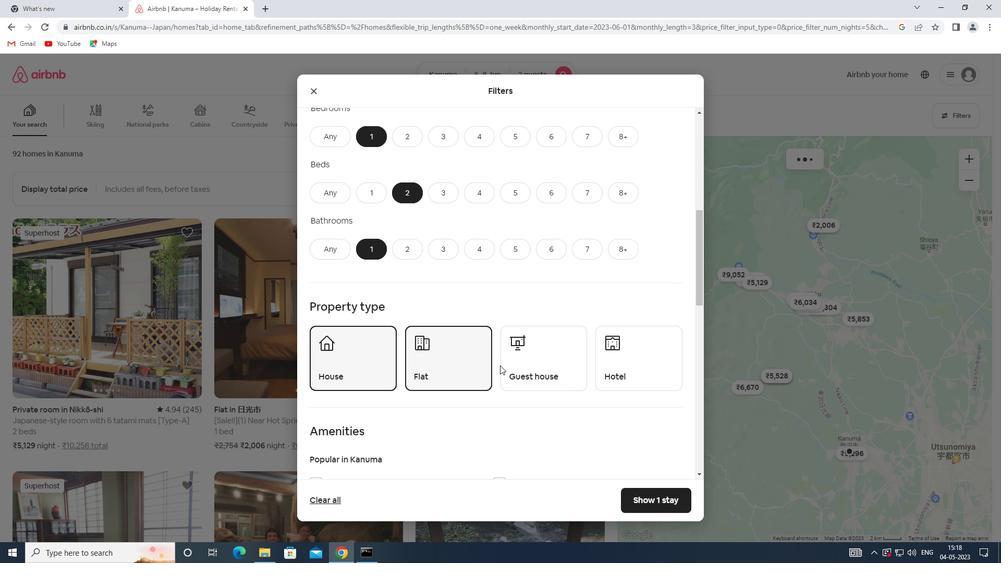 
Action: Mouse pressed left at (525, 365)
Screenshot: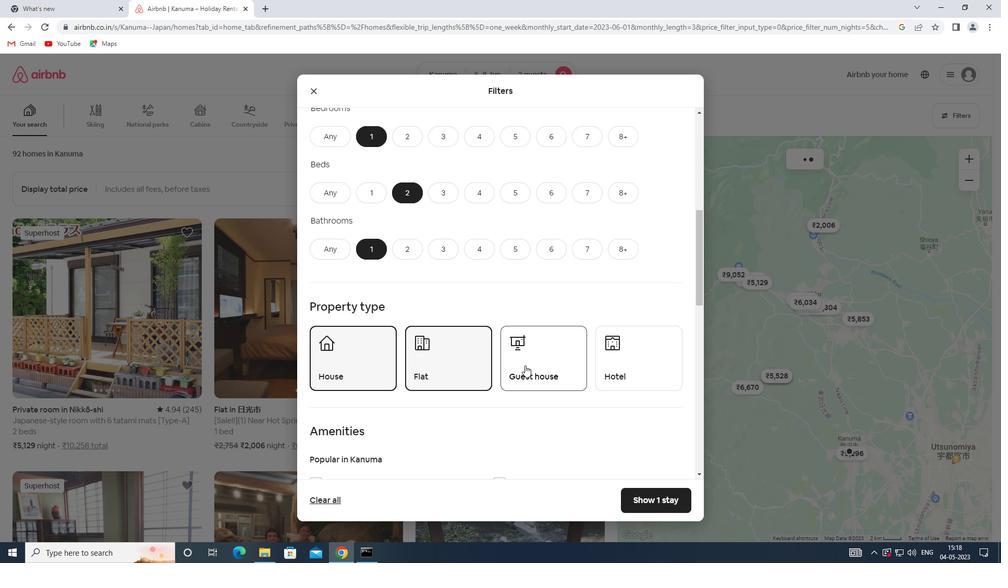 
Action: Mouse moved to (438, 348)
Screenshot: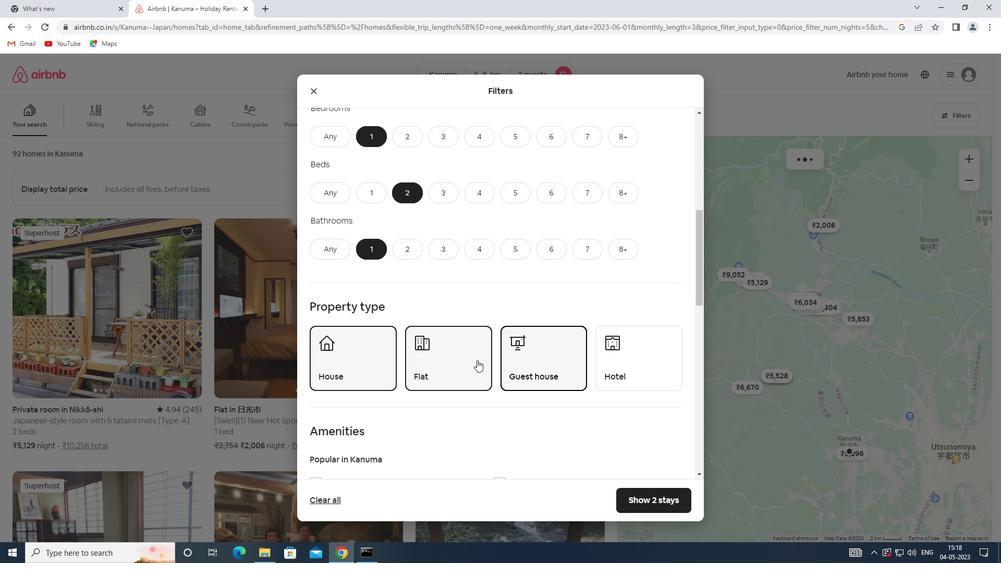 
Action: Mouse scrolled (438, 347) with delta (0, 0)
Screenshot: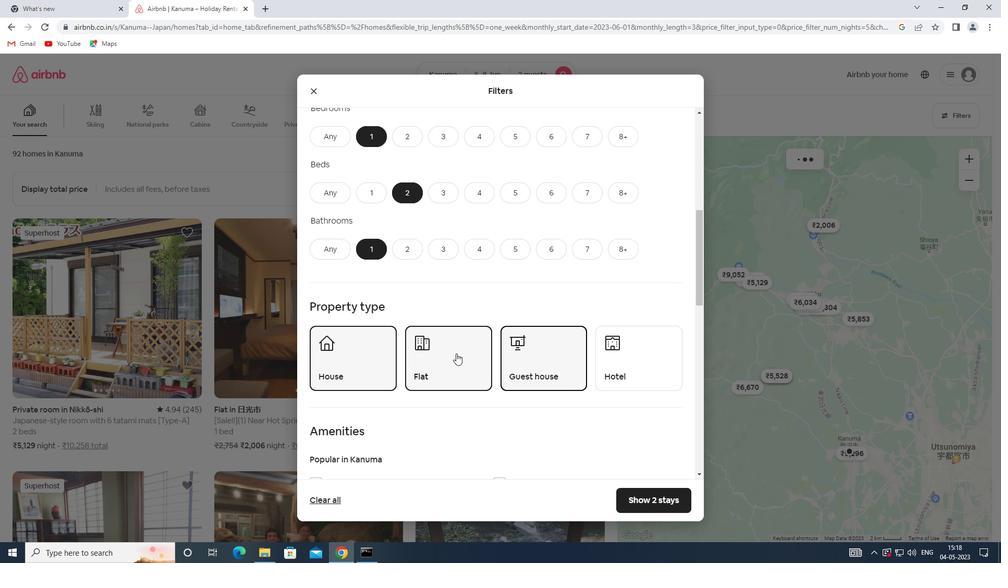 
Action: Mouse scrolled (438, 347) with delta (0, 0)
Screenshot: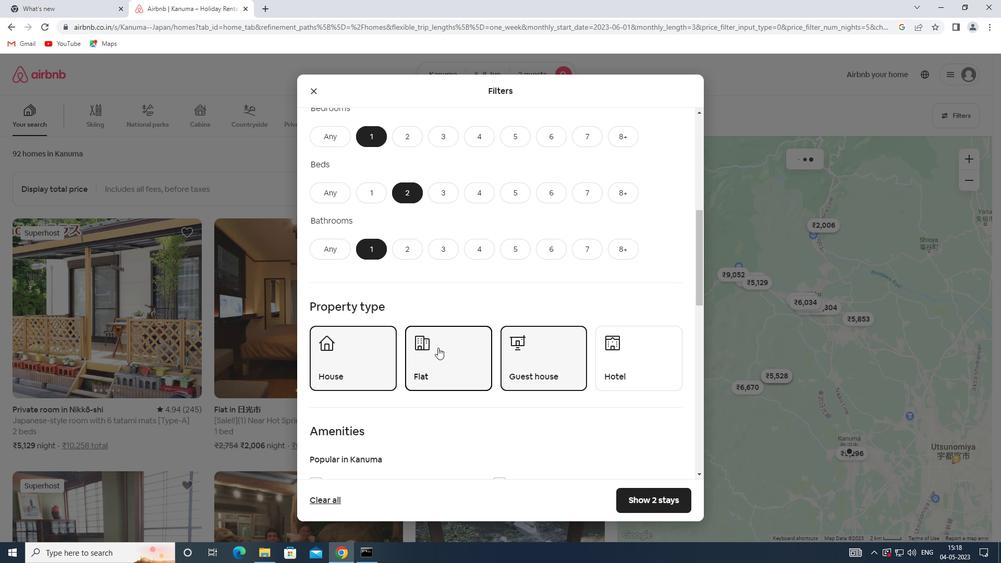 
Action: Mouse moved to (436, 345)
Screenshot: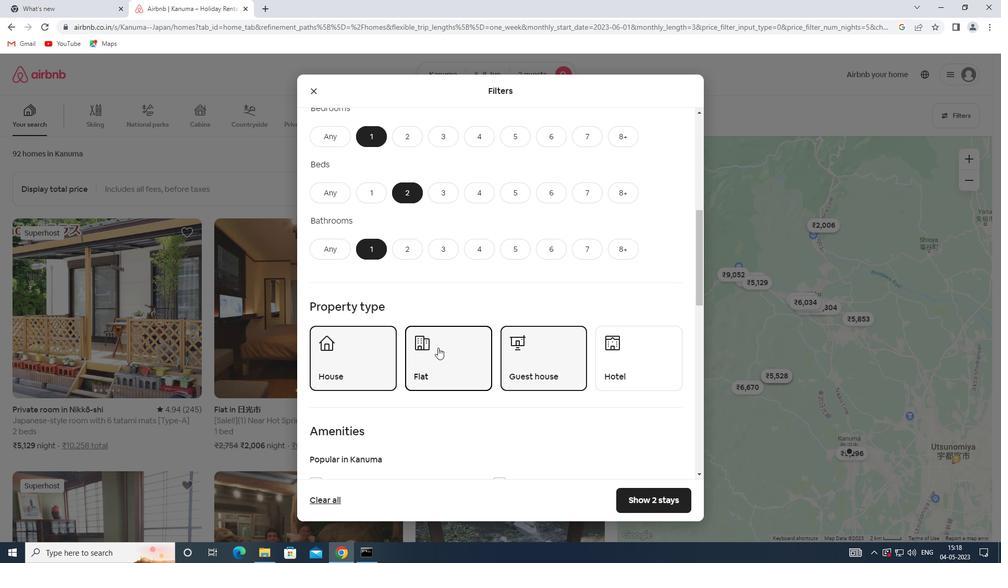 
Action: Mouse scrolled (436, 344) with delta (0, 0)
Screenshot: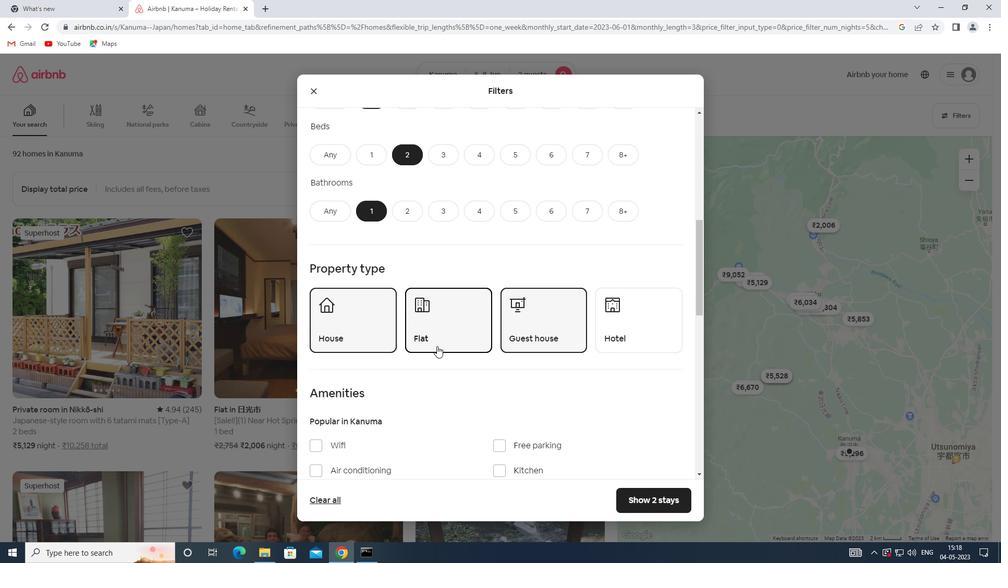 
Action: Mouse scrolled (436, 344) with delta (0, 0)
Screenshot: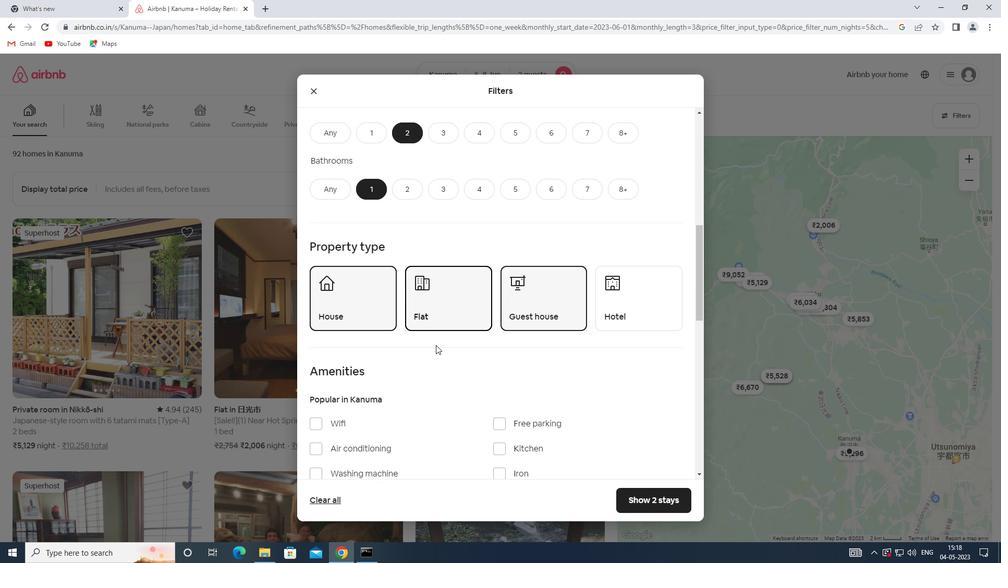 
Action: Mouse moved to (338, 280)
Screenshot: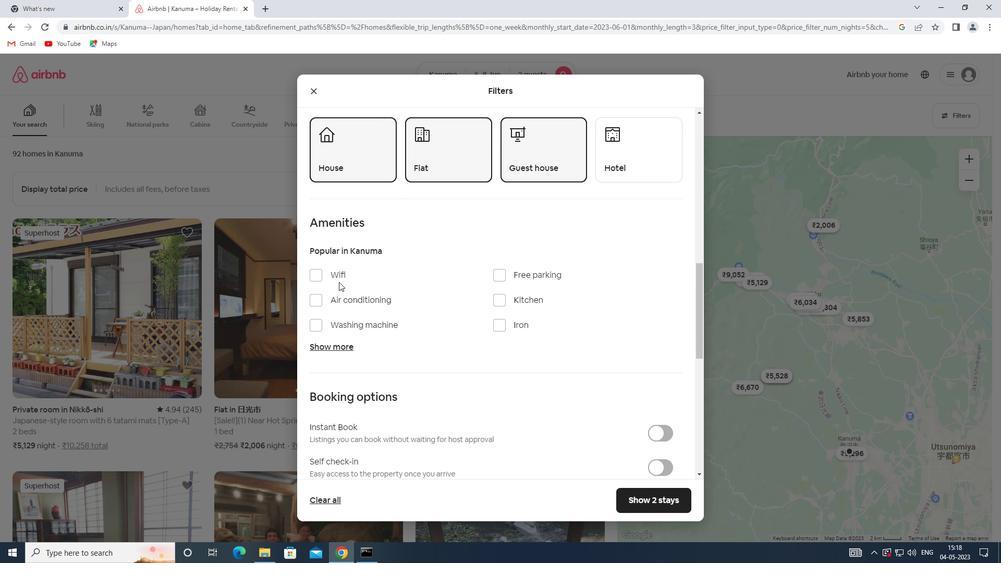 
Action: Mouse pressed left at (338, 280)
Screenshot: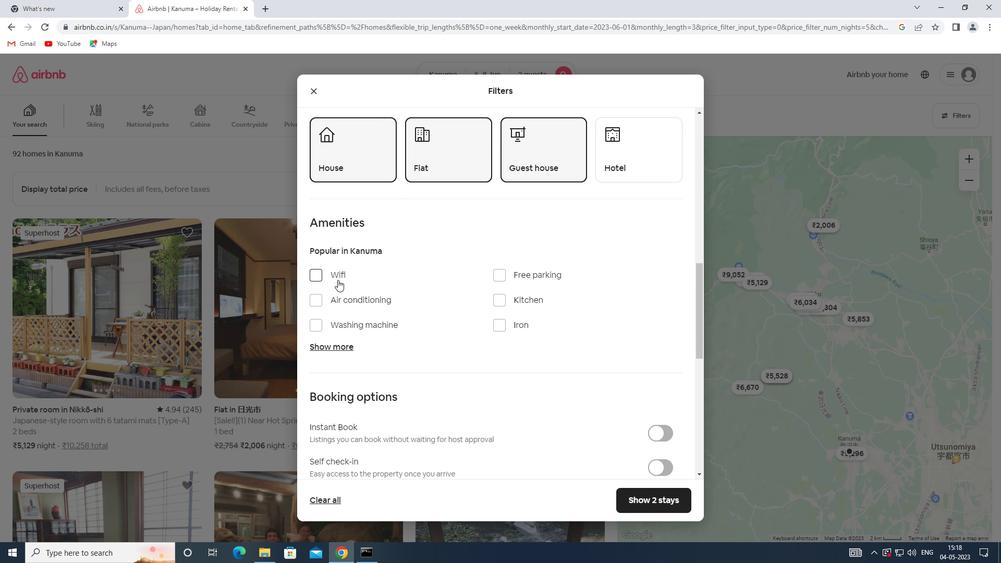 
Action: Mouse moved to (350, 280)
Screenshot: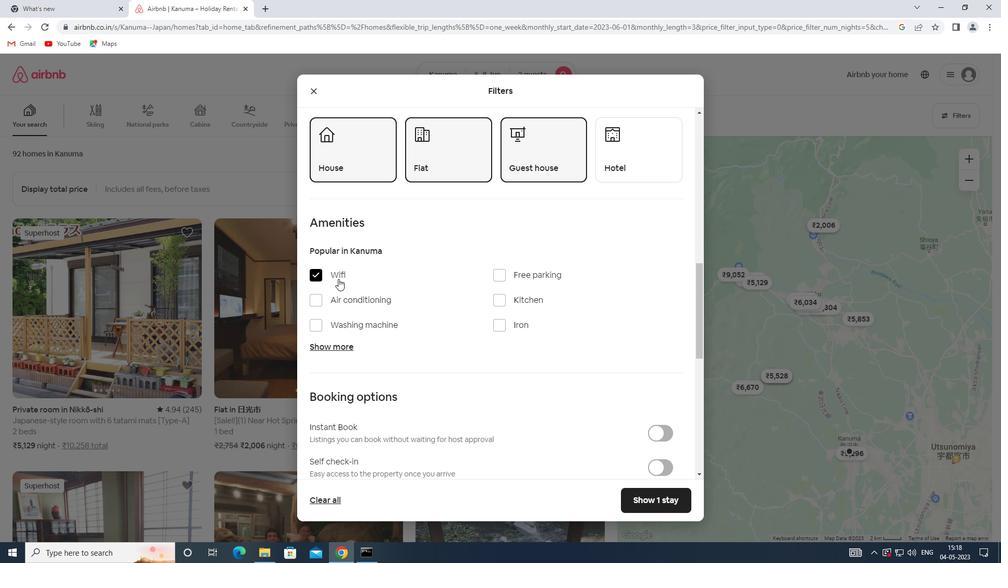 
Action: Mouse scrolled (350, 279) with delta (0, 0)
Screenshot: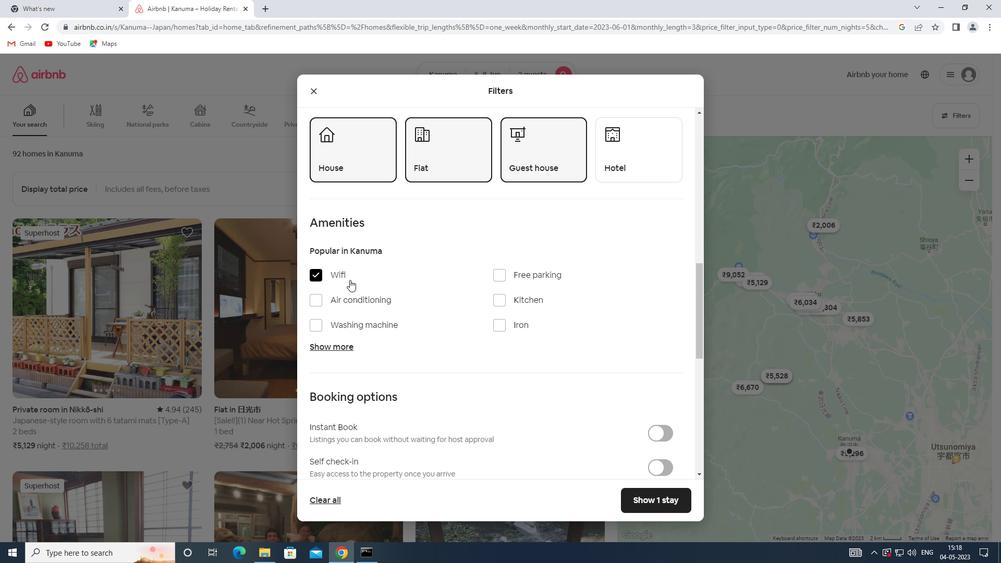 
Action: Mouse scrolled (350, 279) with delta (0, 0)
Screenshot: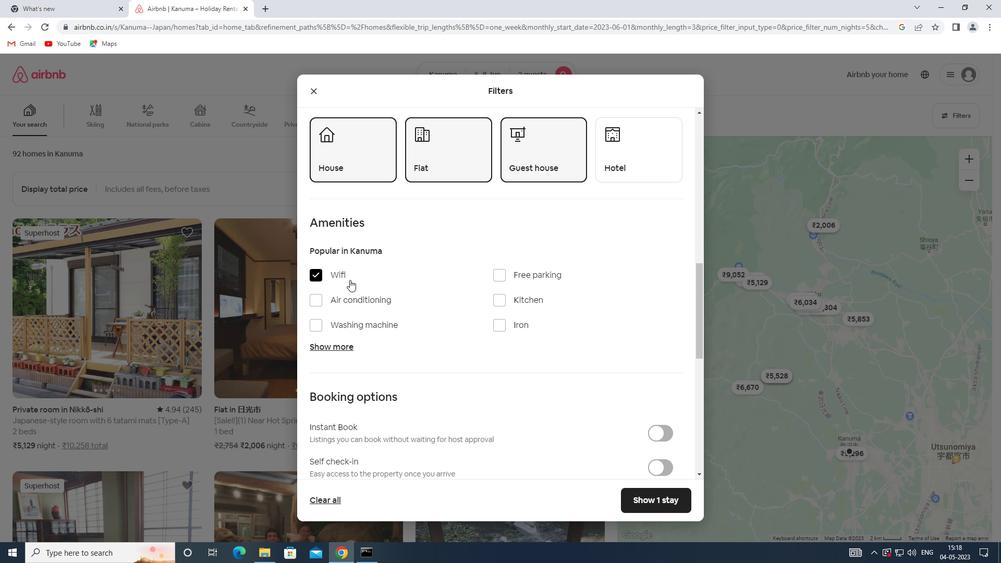 
Action: Mouse moved to (669, 361)
Screenshot: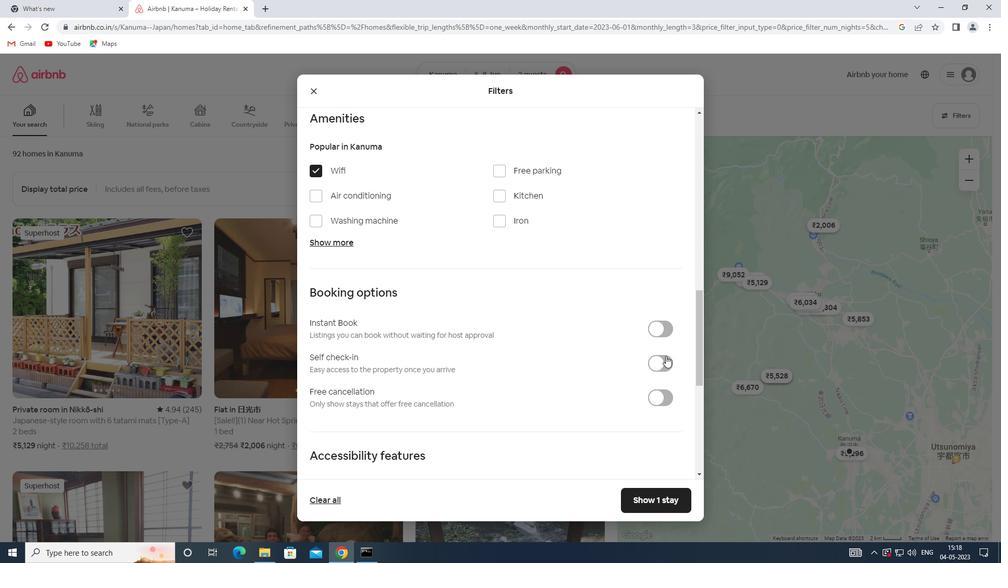 
Action: Mouse pressed left at (669, 361)
Screenshot: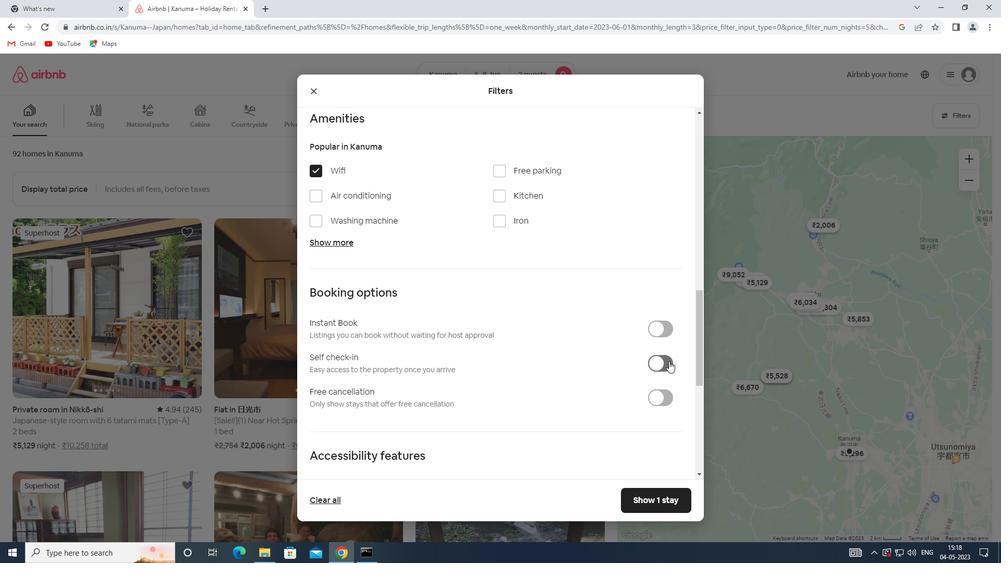
Action: Mouse moved to (502, 345)
Screenshot: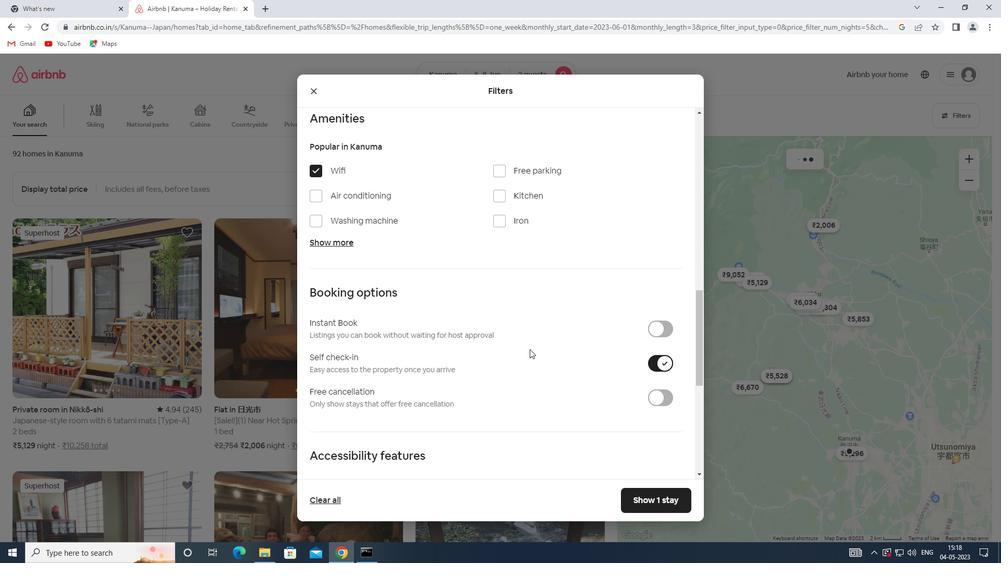 
Action: Mouse scrolled (502, 345) with delta (0, 0)
Screenshot: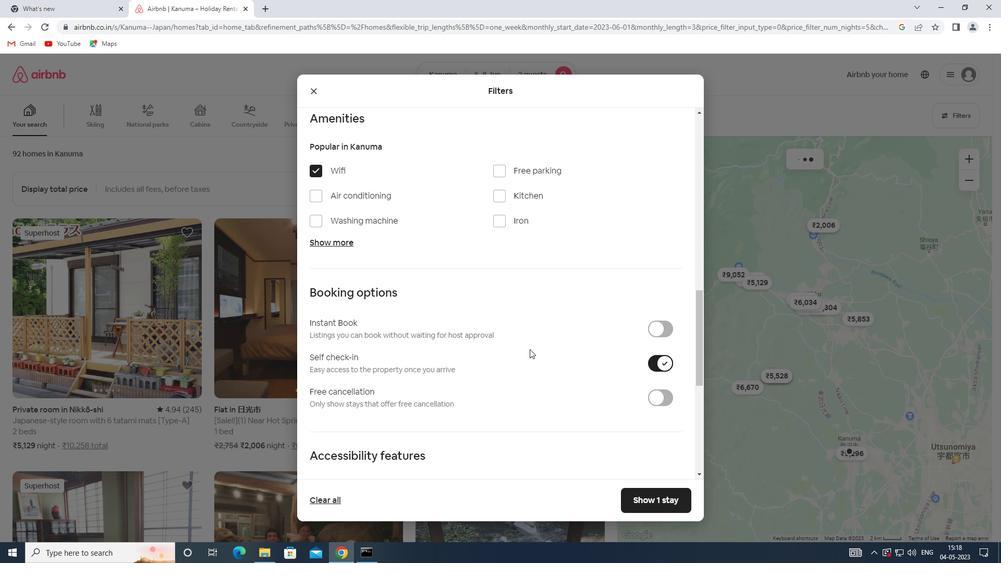 
Action: Mouse scrolled (502, 345) with delta (0, 0)
Screenshot: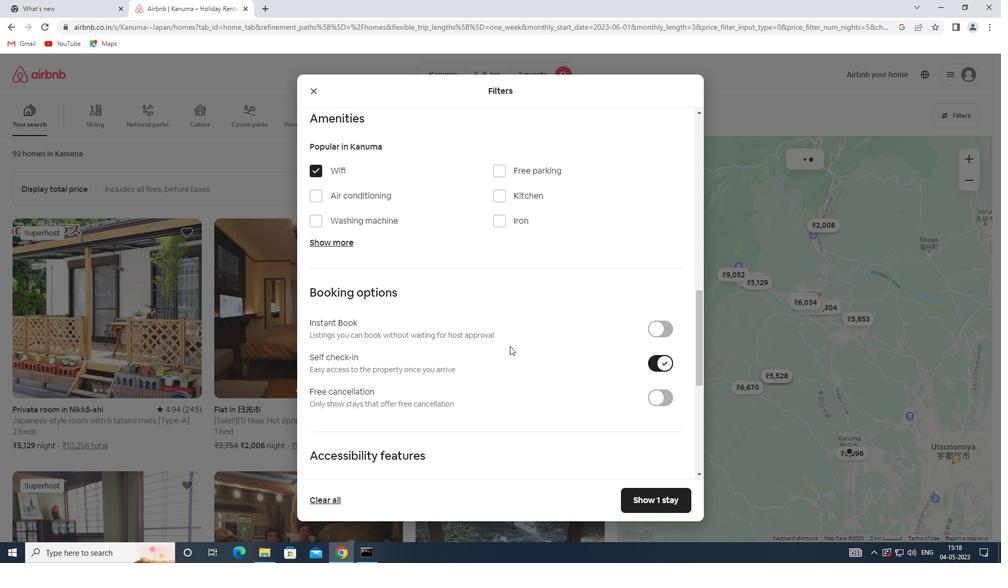 
Action: Mouse scrolled (502, 345) with delta (0, 0)
Screenshot: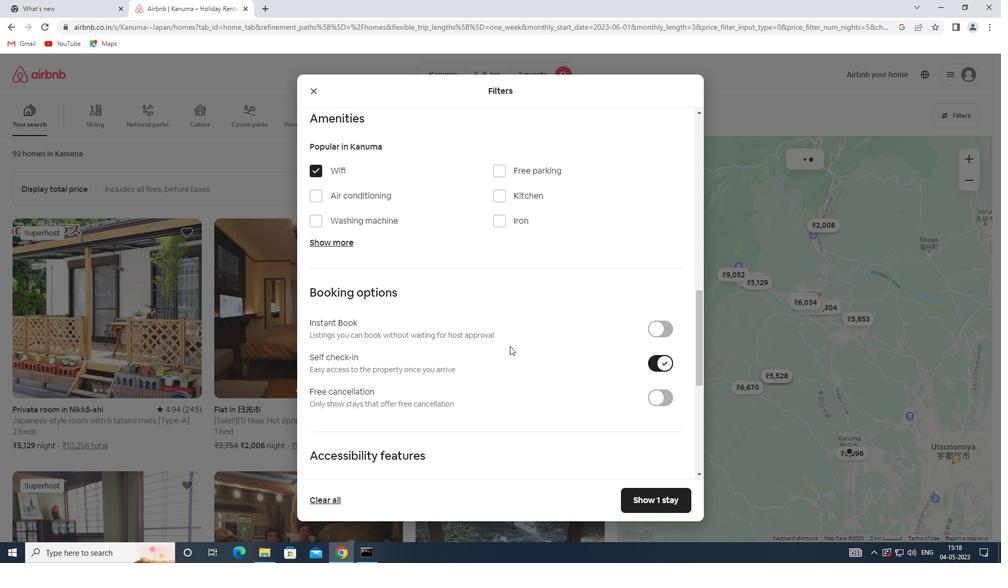 
Action: Mouse moved to (494, 339)
Screenshot: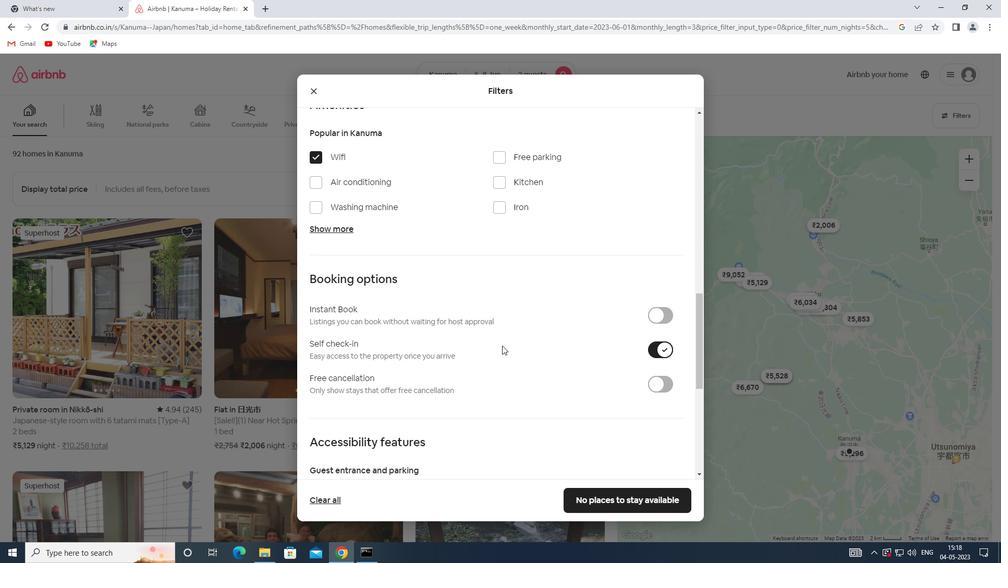 
Action: Mouse scrolled (494, 338) with delta (0, 0)
Screenshot: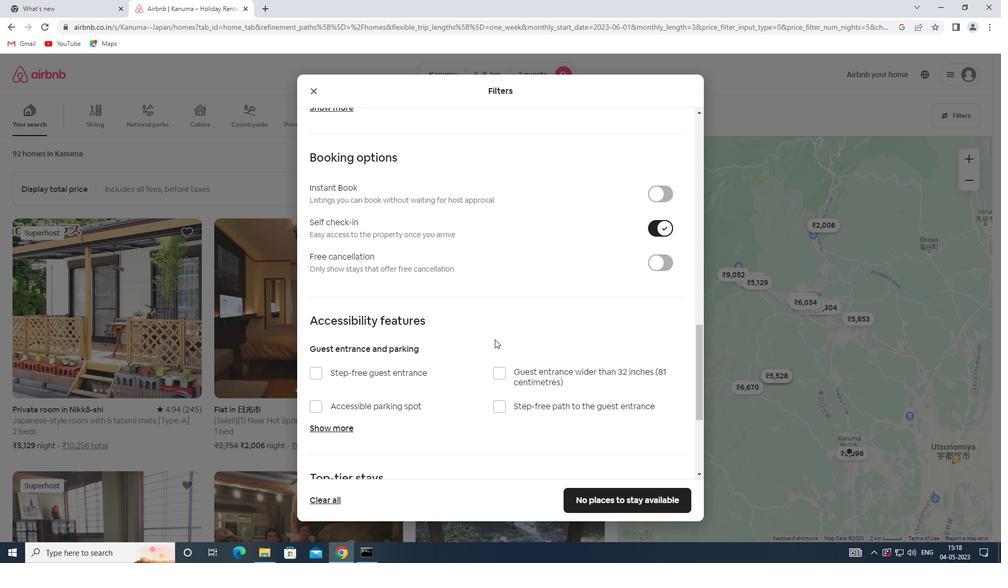 
Action: Mouse scrolled (494, 338) with delta (0, 0)
Screenshot: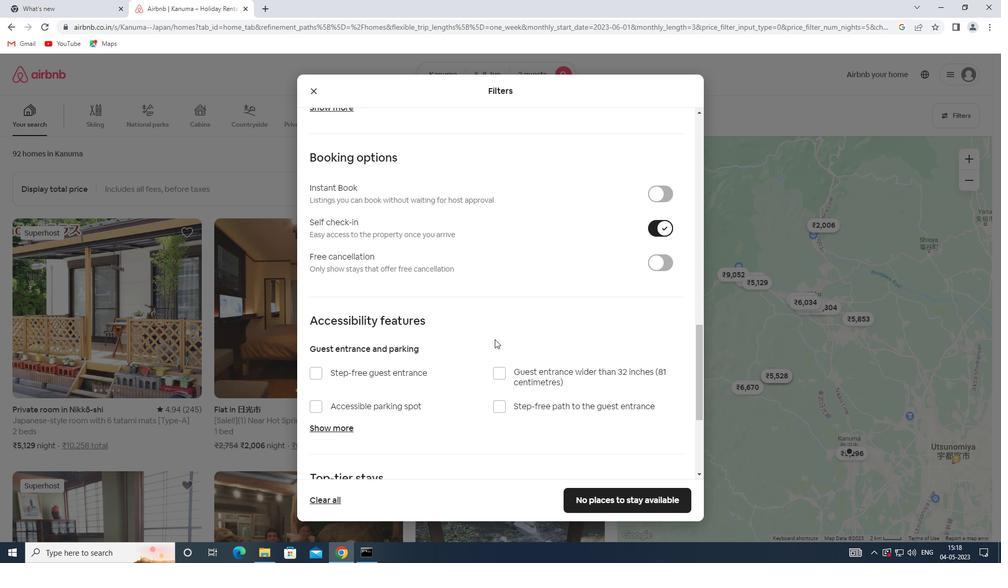 
Action: Mouse scrolled (494, 338) with delta (0, 0)
Screenshot: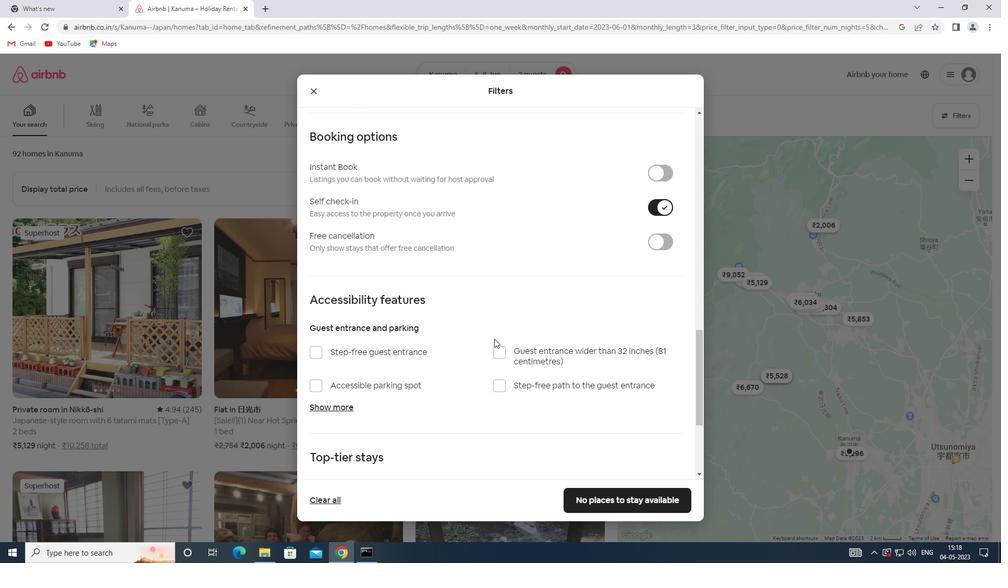 
Action: Mouse moved to (357, 377)
Screenshot: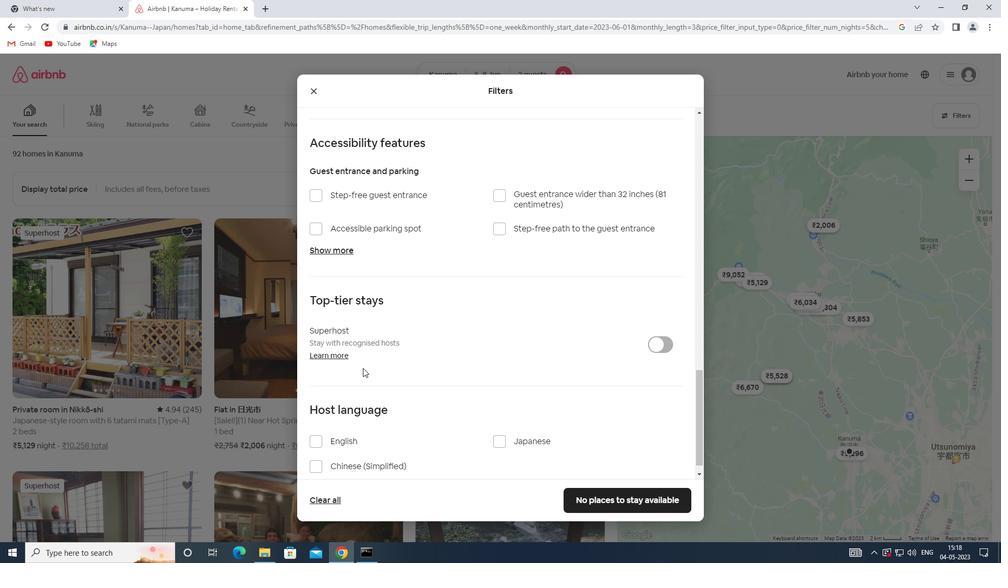 
Action: Mouse scrolled (357, 377) with delta (0, 0)
Screenshot: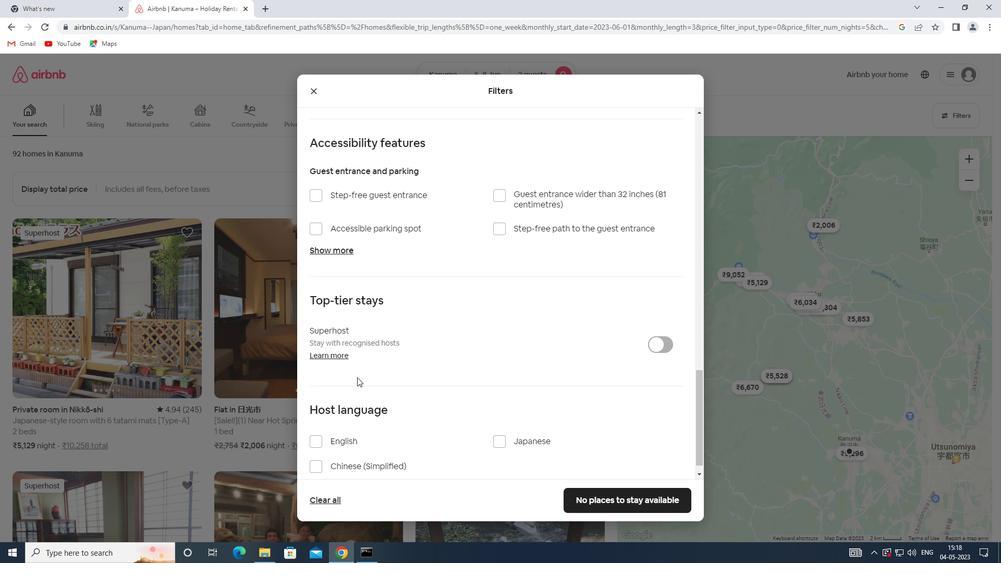 
Action: Mouse scrolled (357, 377) with delta (0, 0)
Screenshot: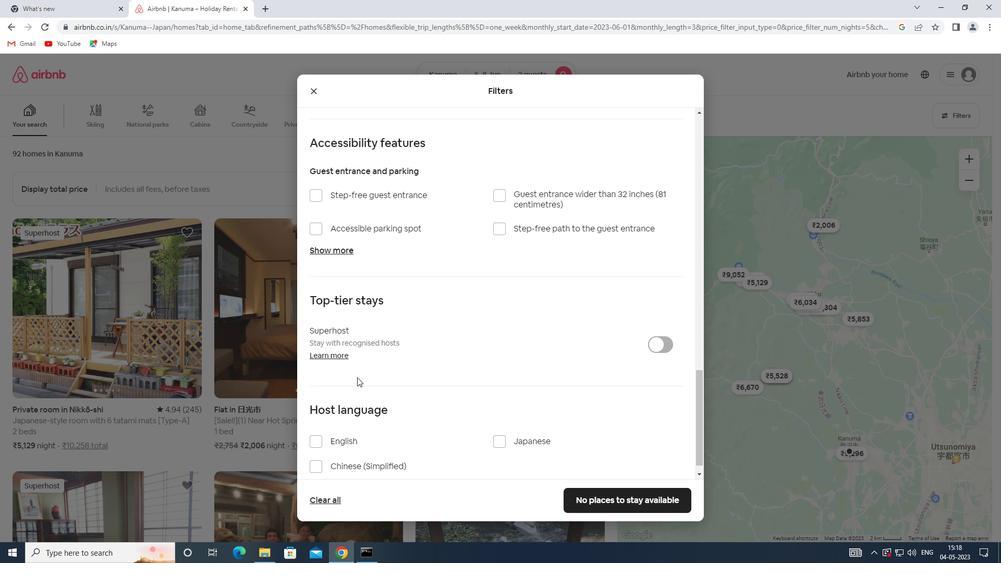 
Action: Mouse scrolled (357, 377) with delta (0, 0)
Screenshot: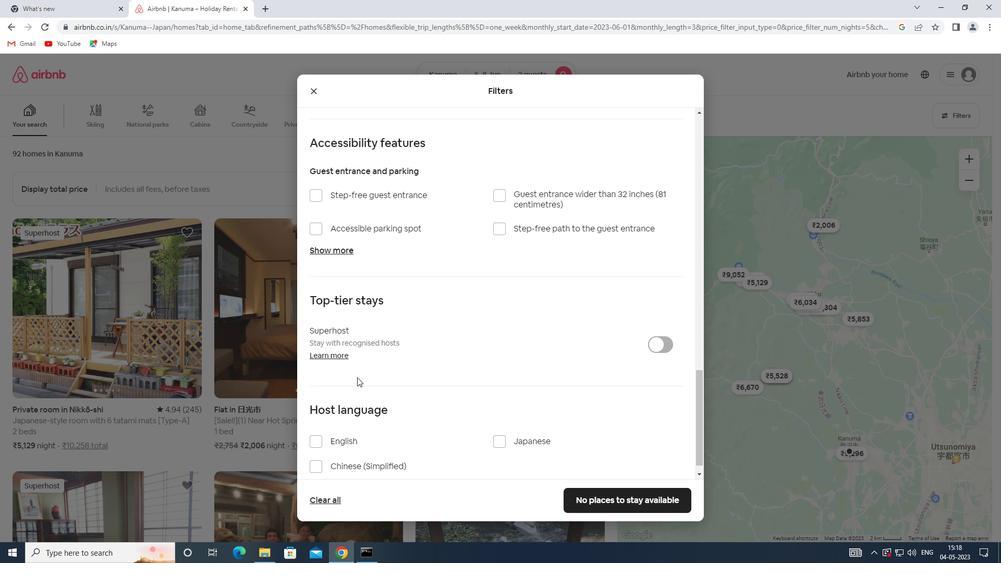
Action: Mouse moved to (337, 425)
Screenshot: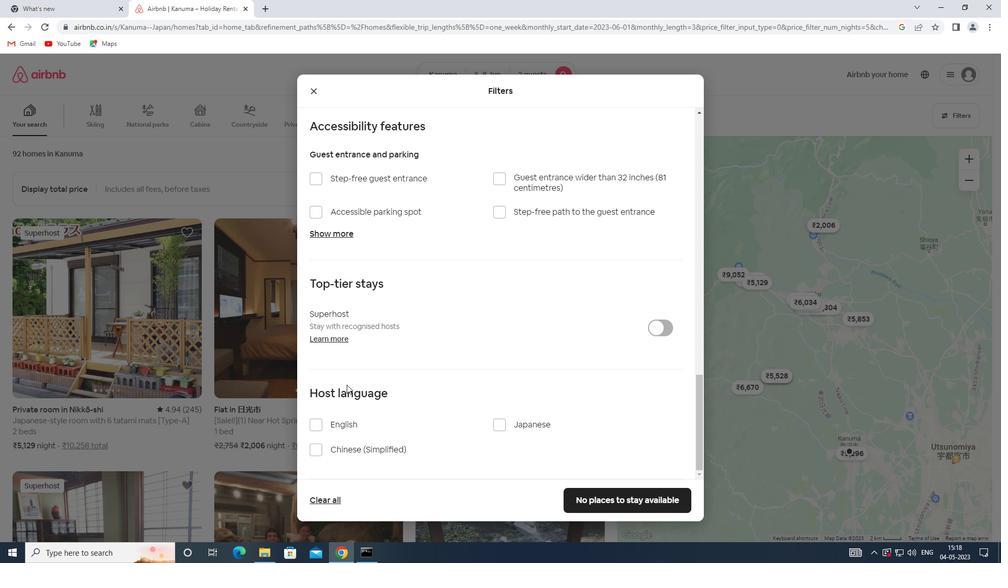 
Action: Mouse pressed left at (337, 425)
Screenshot: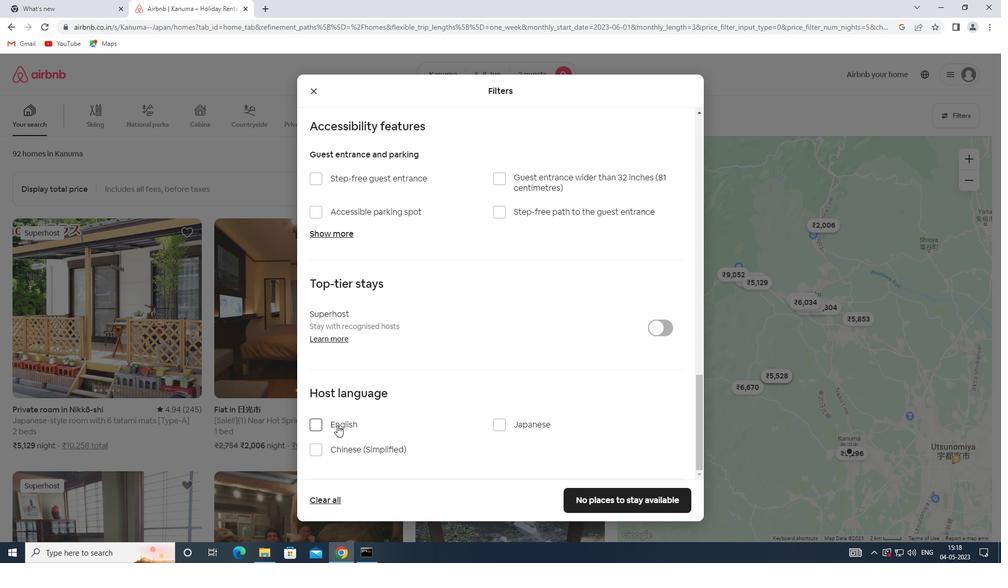 
Action: Mouse moved to (618, 500)
Screenshot: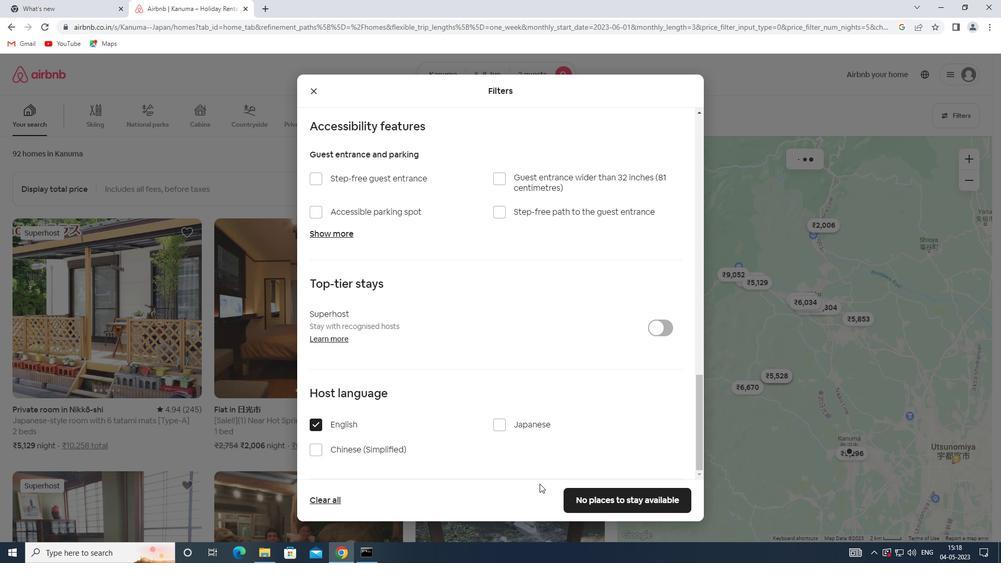 
Action: Mouse pressed left at (618, 500)
Screenshot: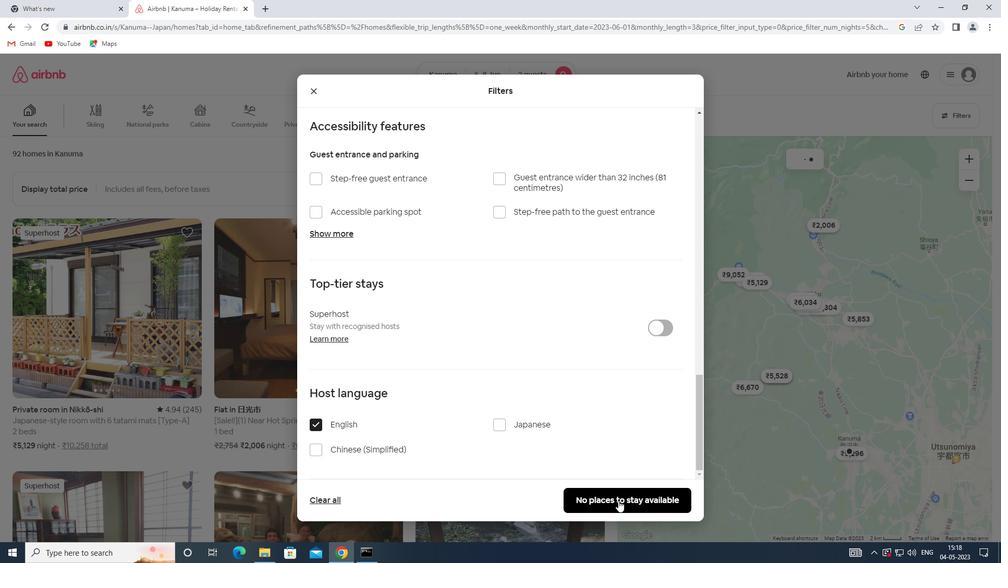 
